 Task: Look for space in Miramar, United States from 12th  July, 2023 to 15th July, 2023 for 3 adults in price range Rs.12000 to Rs.16000. Place can be entire place with 2 bedrooms having 3 beds and 1 bathroom. Property type can be house, flat, guest house. Booking option can be shelf check-in. Required host language is English.
Action: Mouse moved to (441, 98)
Screenshot: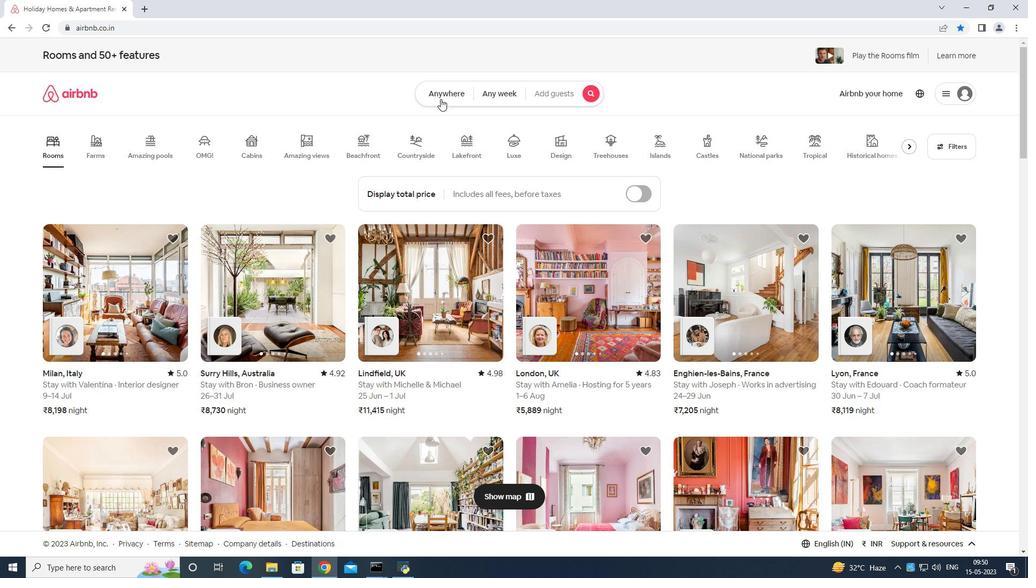 
Action: Mouse pressed left at (441, 98)
Screenshot: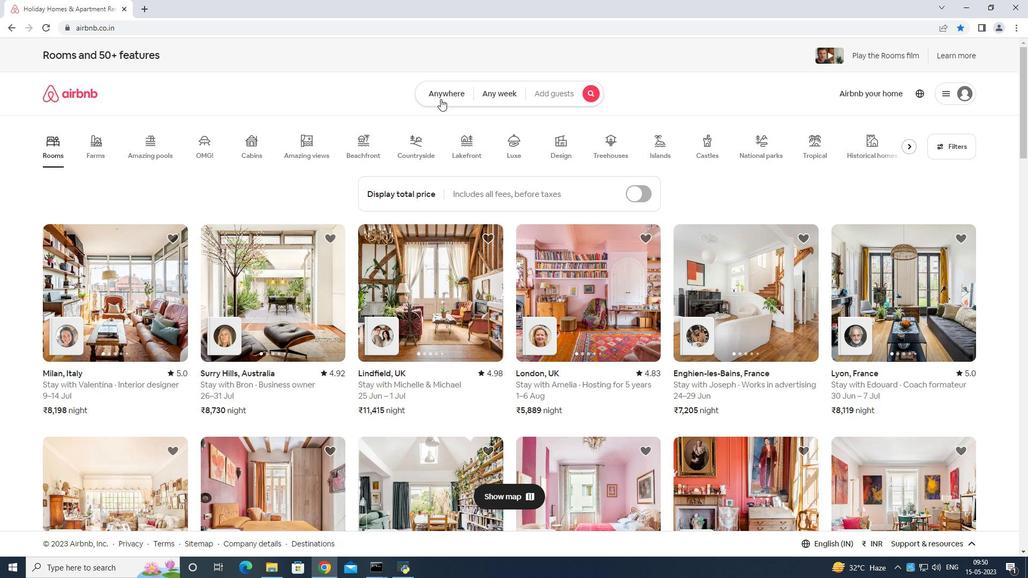 
Action: Mouse moved to (400, 131)
Screenshot: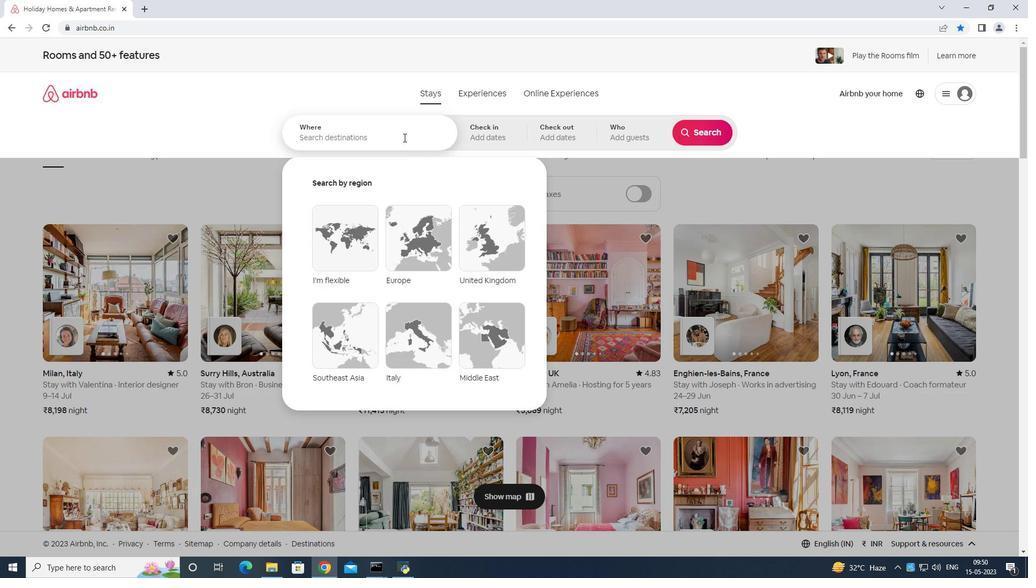 
Action: Mouse pressed left at (400, 131)
Screenshot: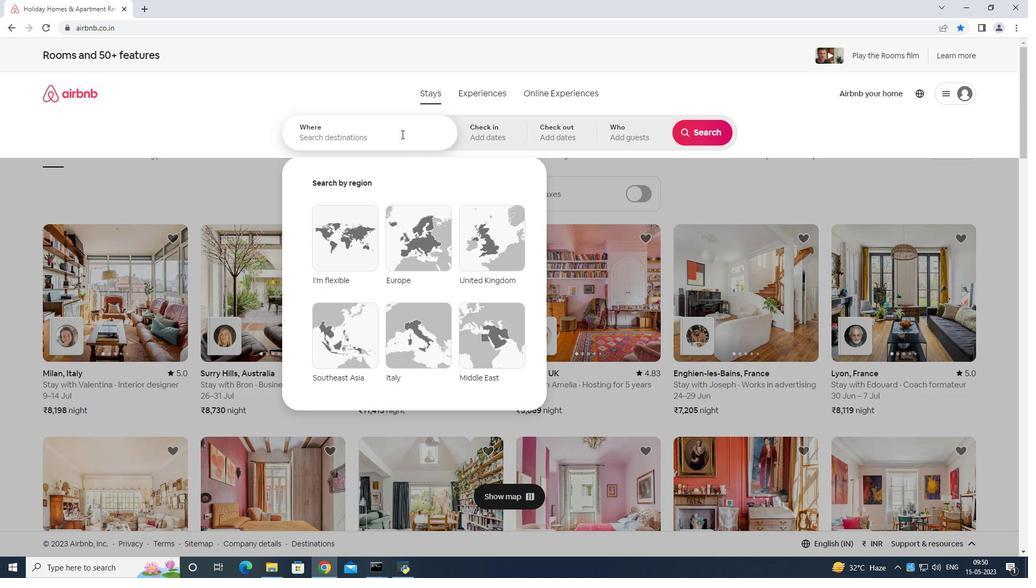 
Action: Mouse moved to (411, 151)
Screenshot: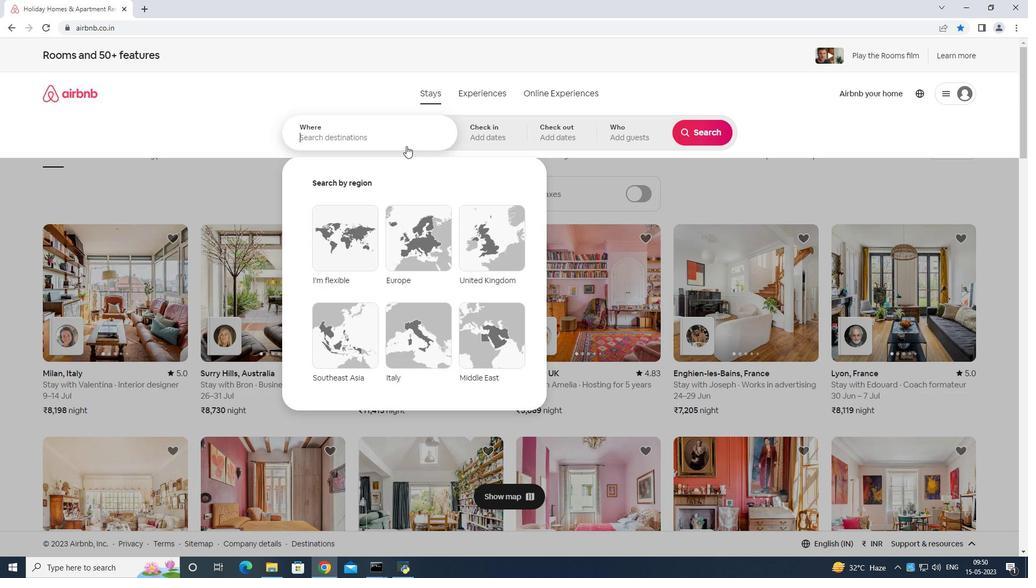 
Action: Key pressed <Key.shift>Miramar<Key.space>united<Key.space>states<Key.enter>
Screenshot: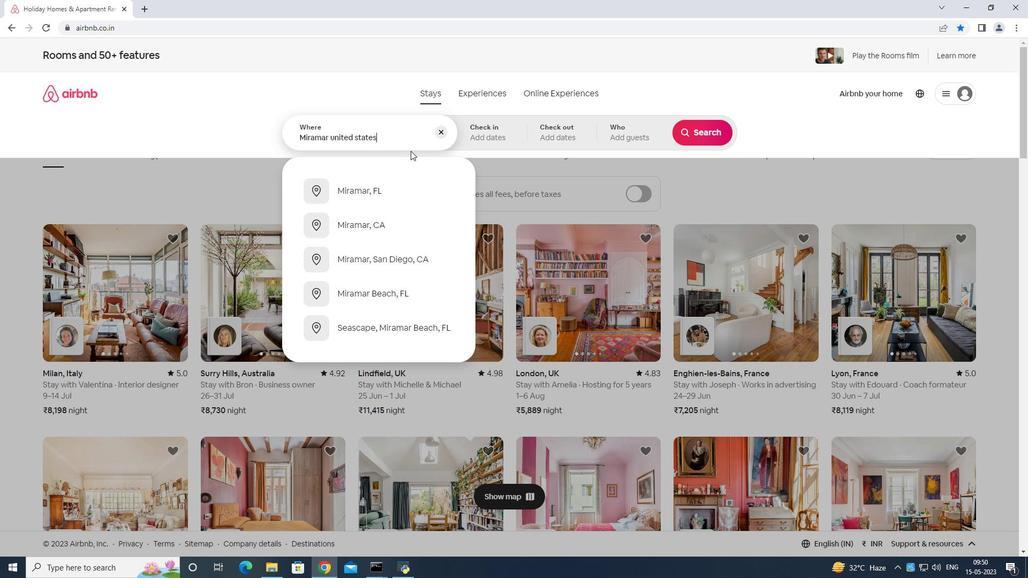 
Action: Mouse moved to (691, 219)
Screenshot: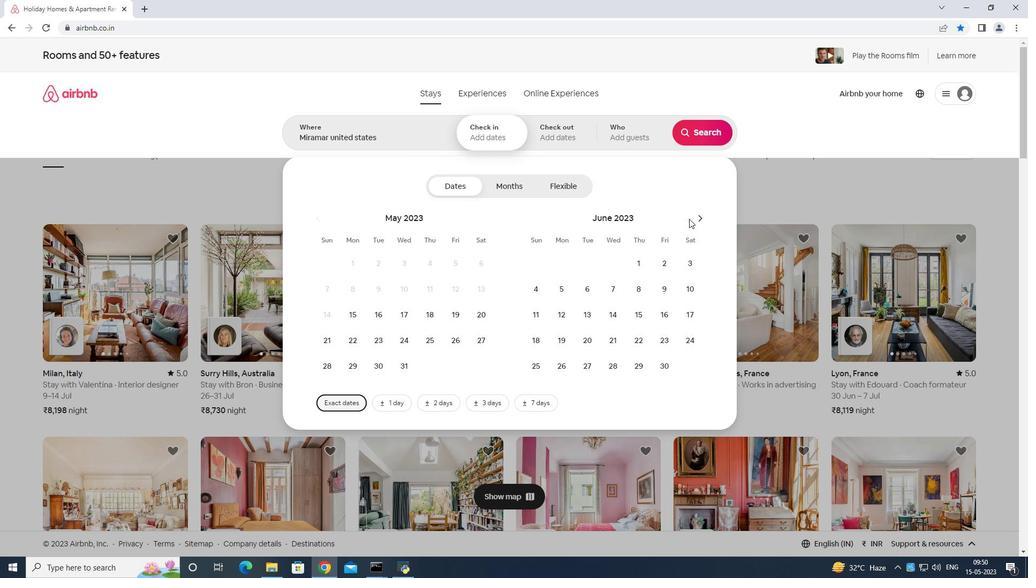 
Action: Mouse pressed left at (691, 219)
Screenshot: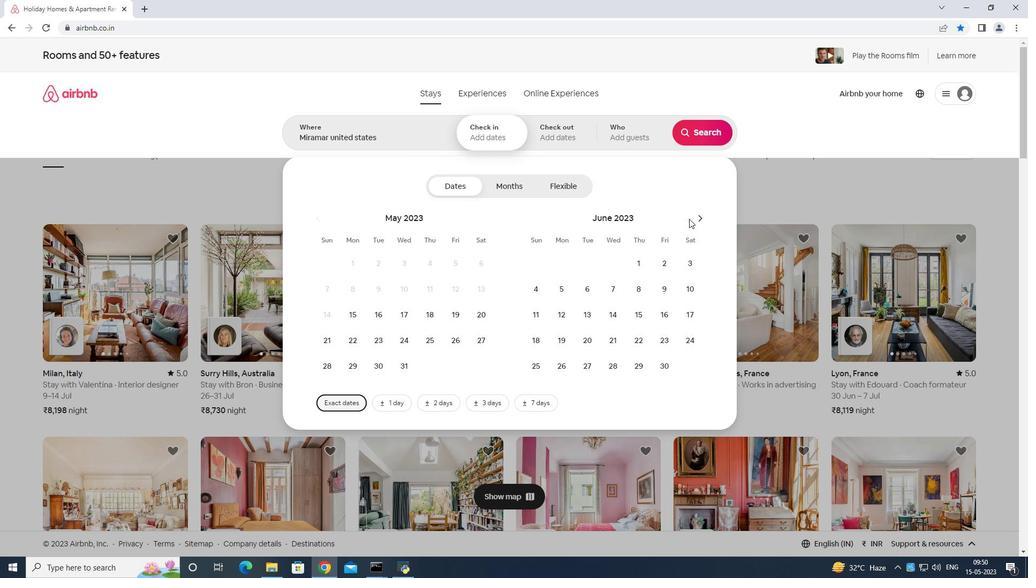 
Action: Mouse moved to (698, 220)
Screenshot: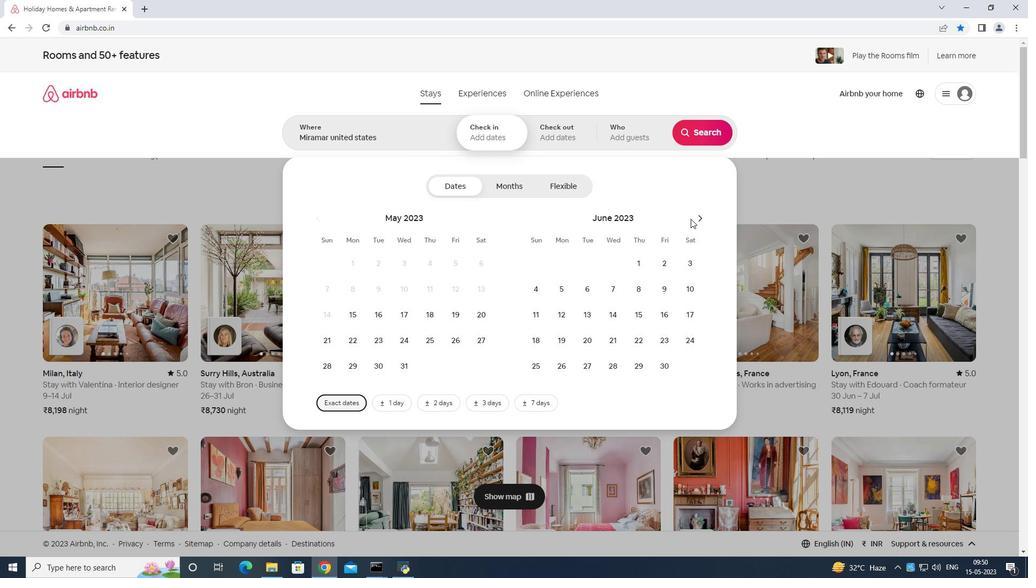
Action: Mouse pressed left at (698, 220)
Screenshot: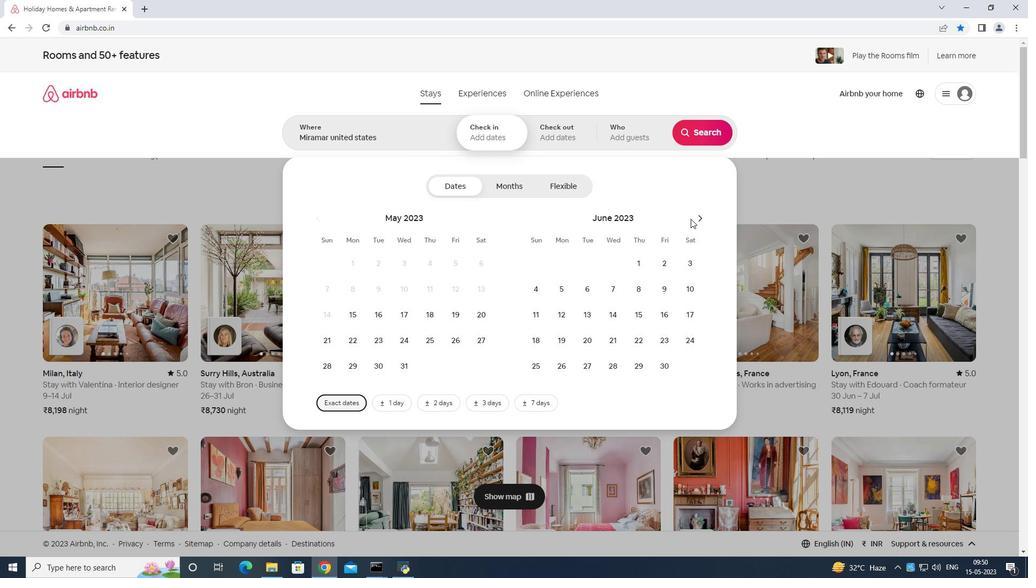 
Action: Mouse moved to (615, 314)
Screenshot: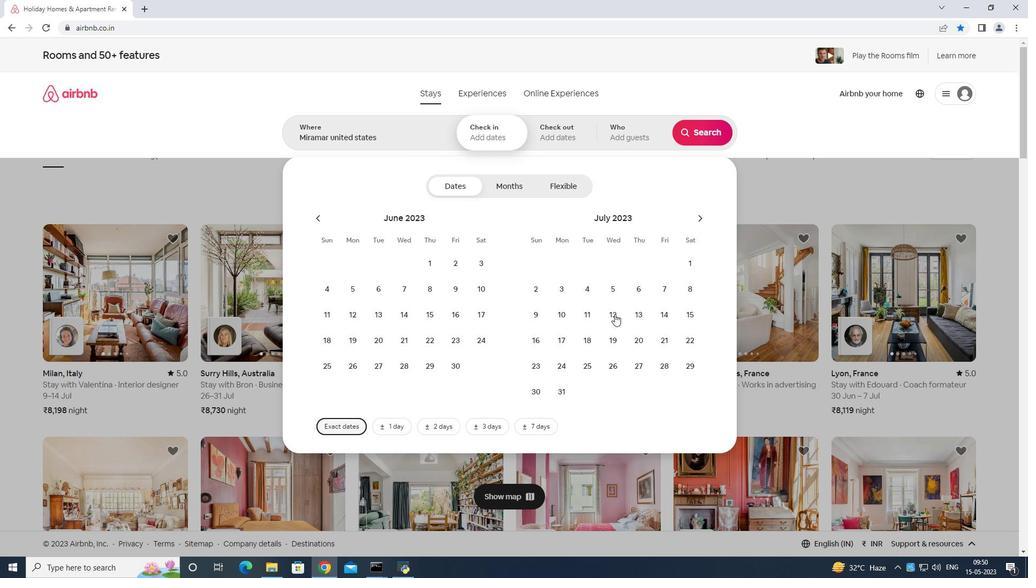 
Action: Mouse pressed left at (615, 314)
Screenshot: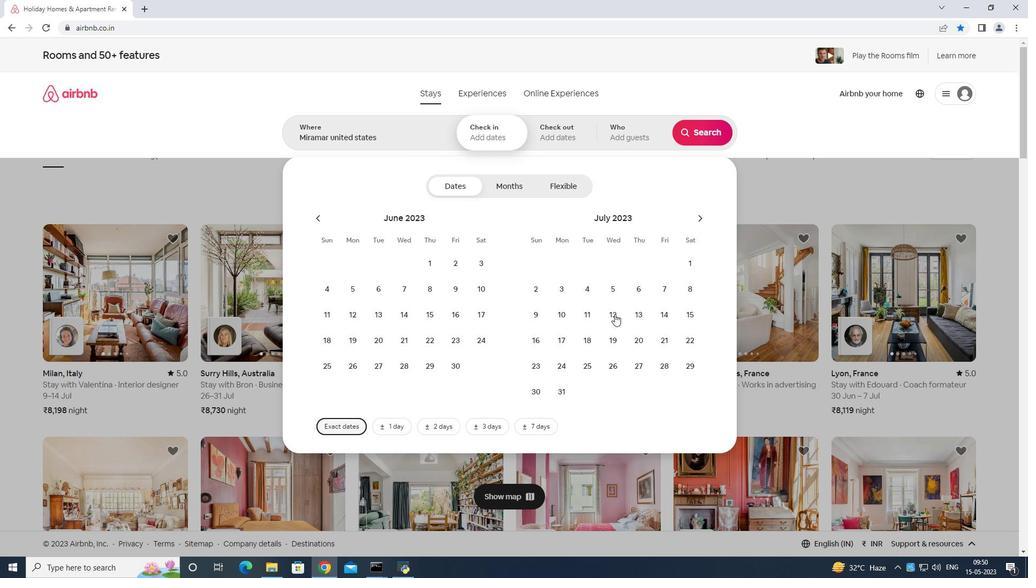 
Action: Mouse moved to (533, 336)
Screenshot: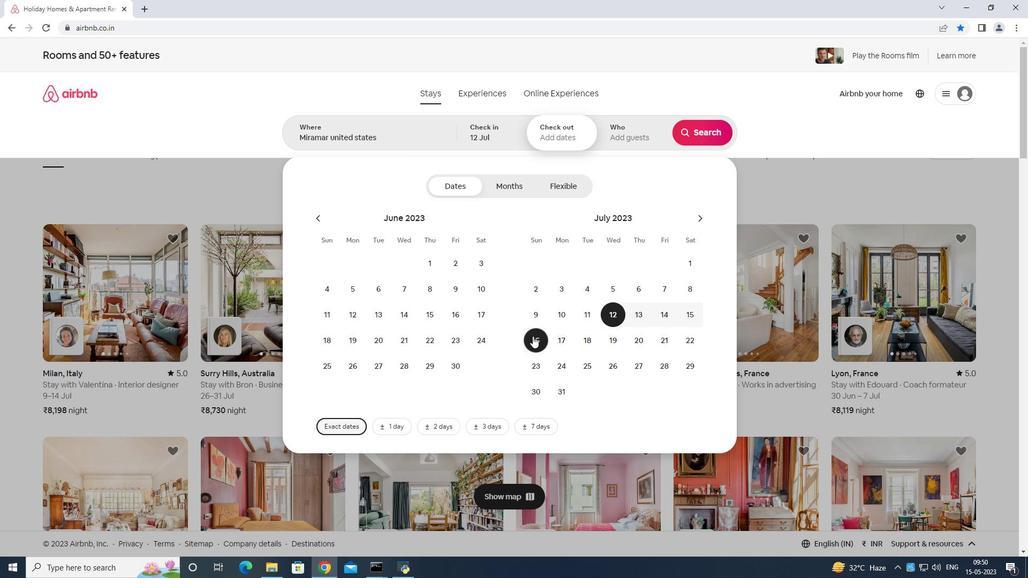 
Action: Mouse pressed left at (533, 336)
Screenshot: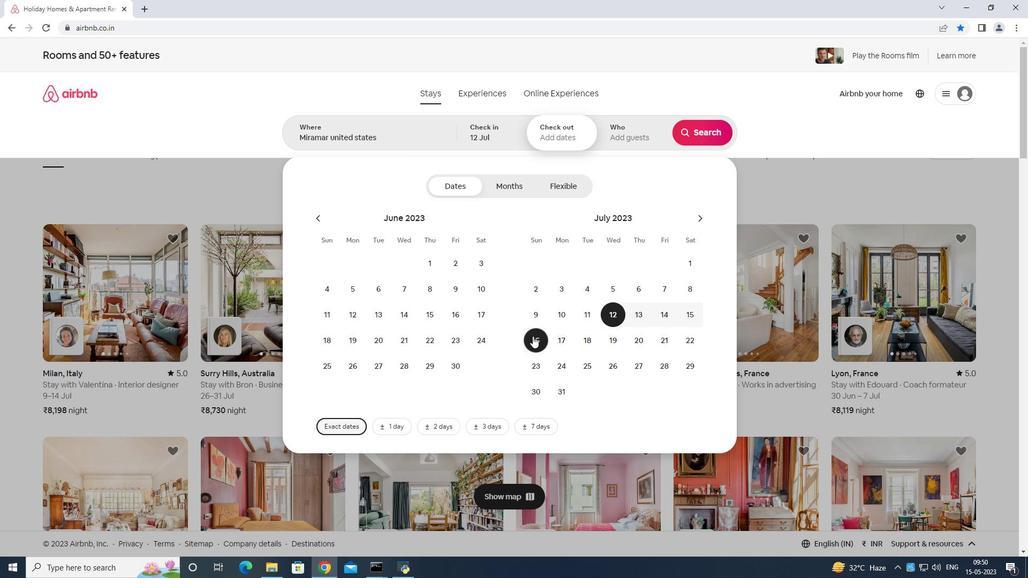 
Action: Mouse moved to (632, 137)
Screenshot: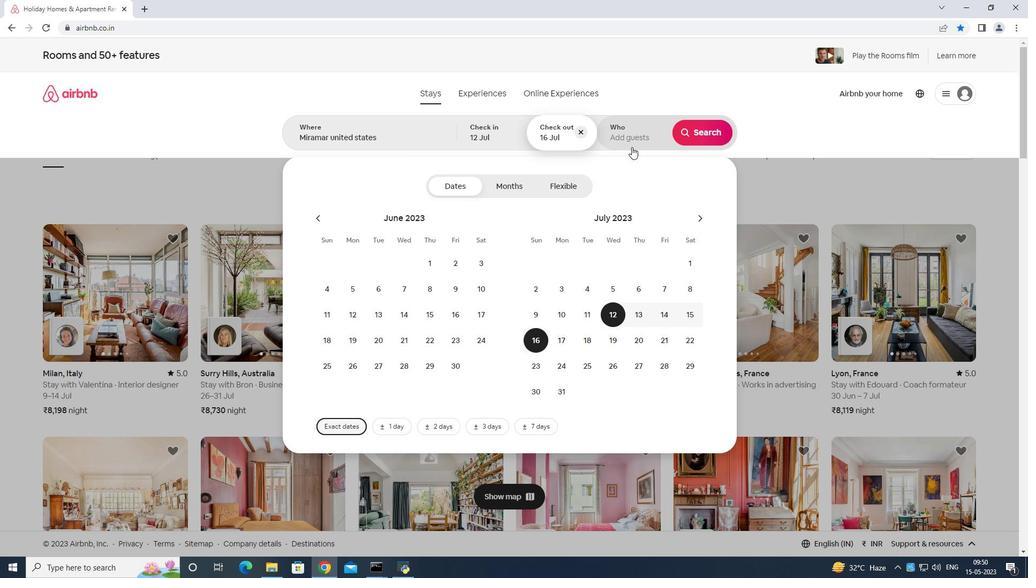 
Action: Mouse pressed left at (632, 137)
Screenshot: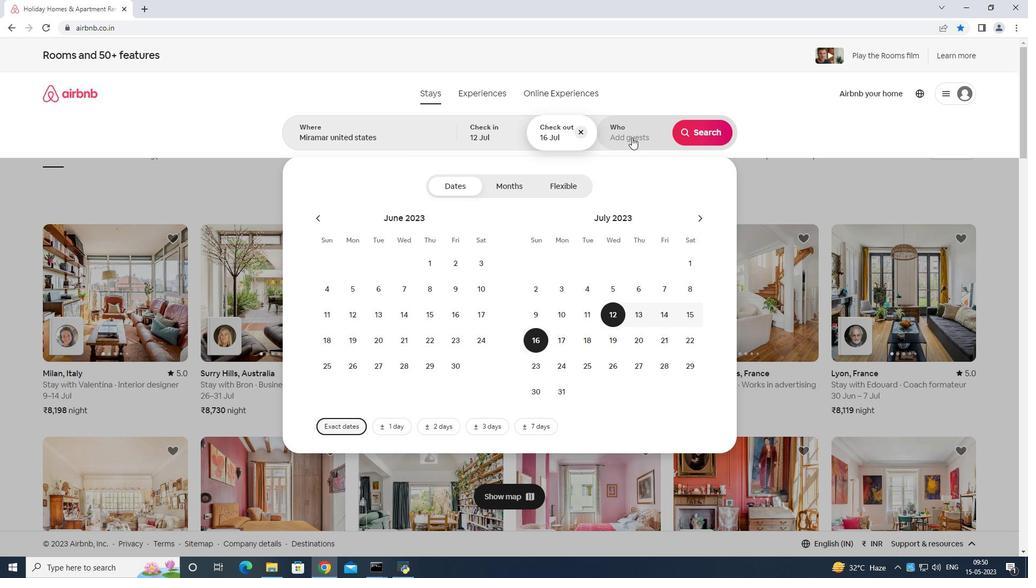 
Action: Mouse moved to (711, 196)
Screenshot: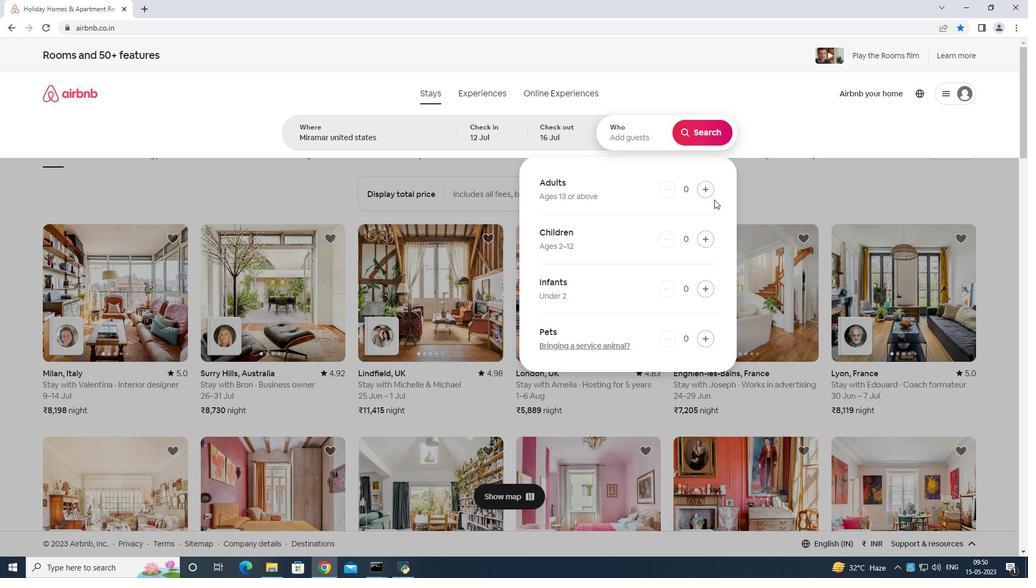 
Action: Mouse pressed left at (711, 196)
Screenshot: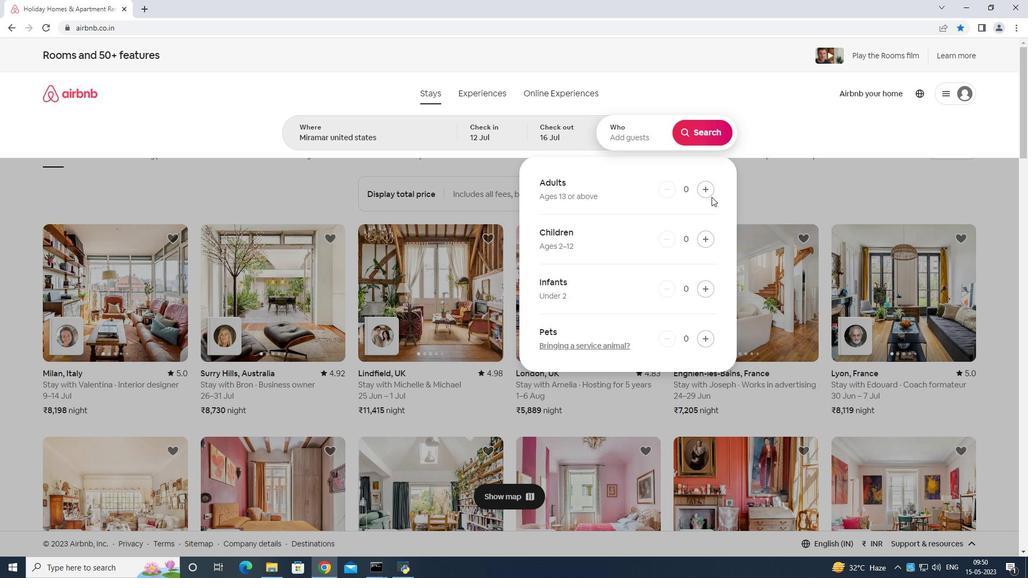 
Action: Mouse pressed left at (711, 196)
Screenshot: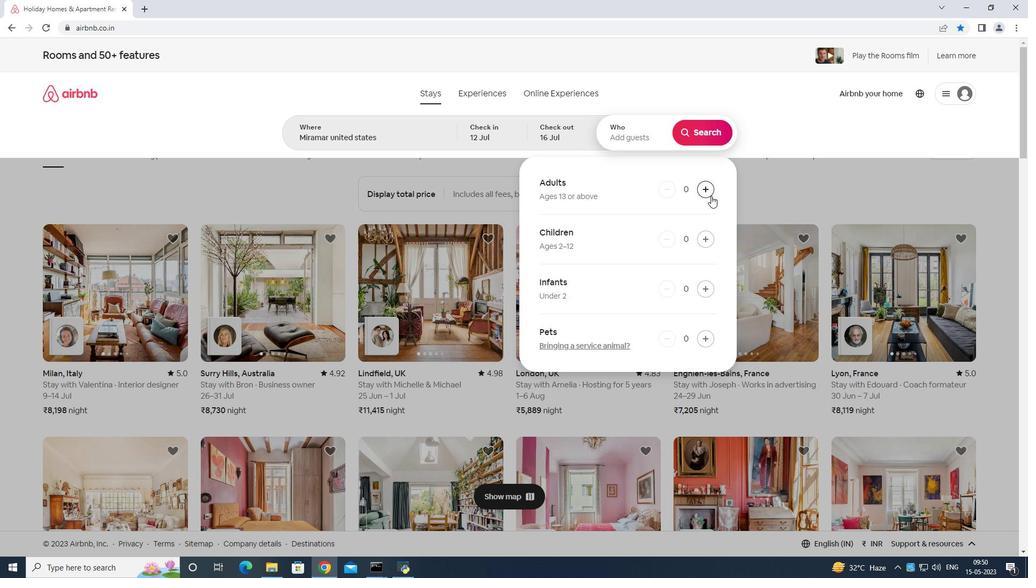
Action: Mouse pressed left at (711, 196)
Screenshot: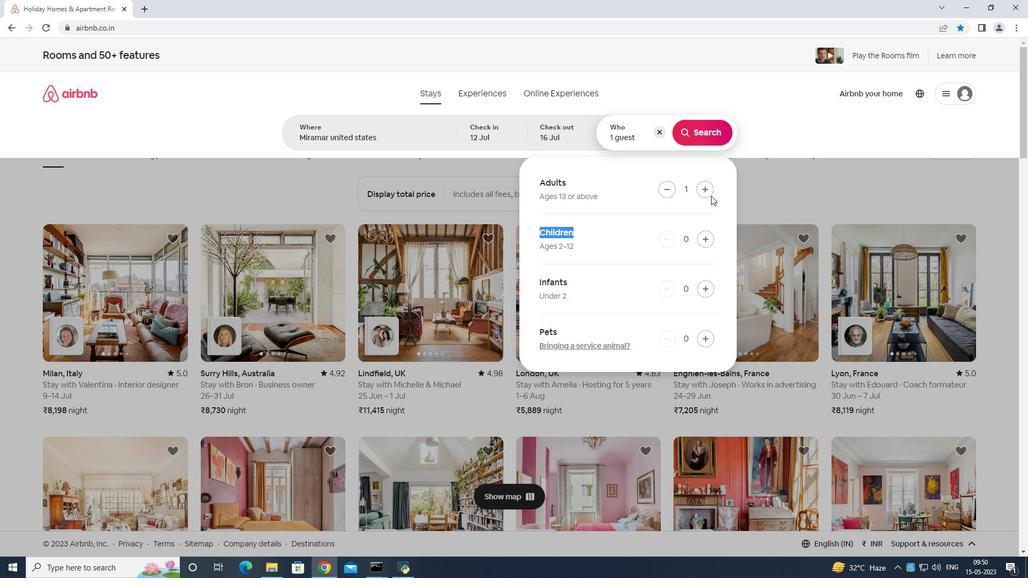 
Action: Mouse moved to (711, 195)
Screenshot: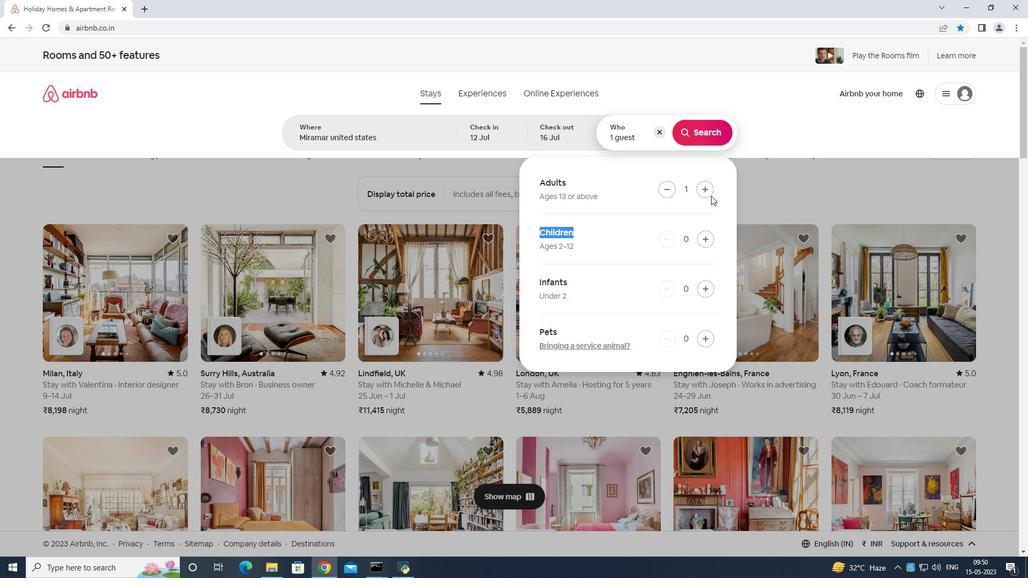 
Action: Mouse pressed left at (711, 195)
Screenshot: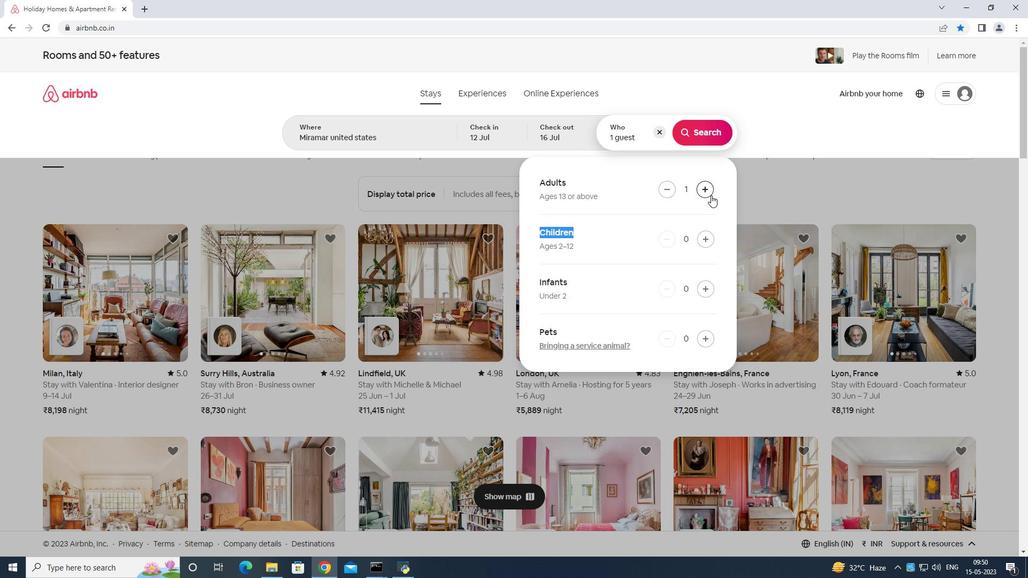 
Action: Mouse moved to (710, 191)
Screenshot: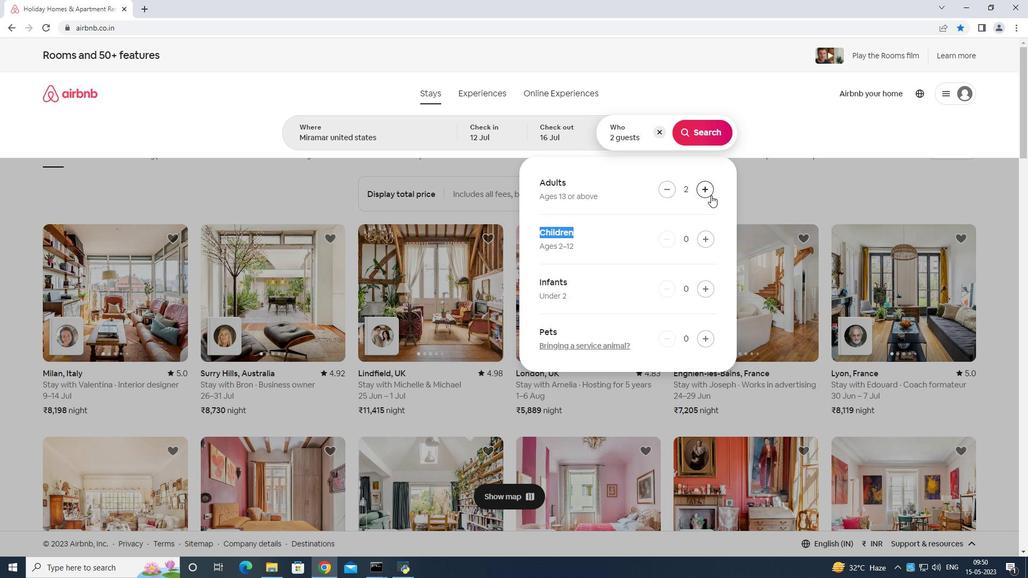 
Action: Mouse pressed left at (710, 191)
Screenshot: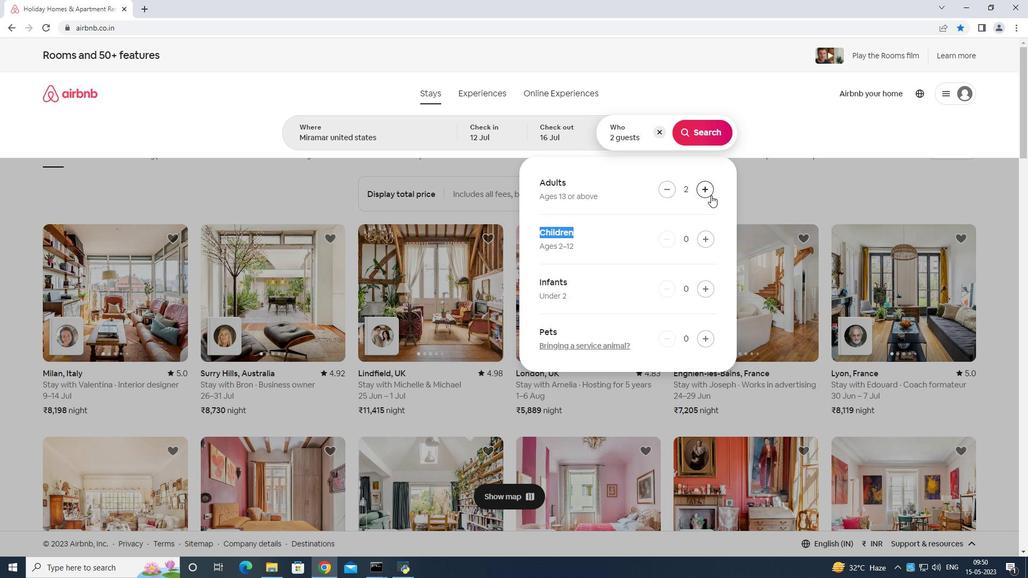 
Action: Mouse moved to (706, 124)
Screenshot: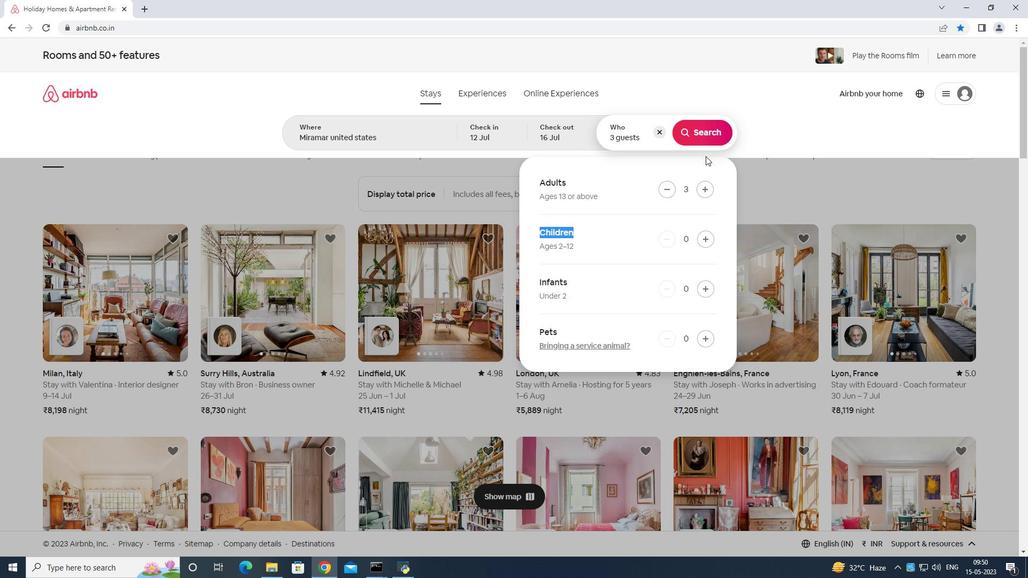 
Action: Mouse pressed left at (706, 124)
Screenshot: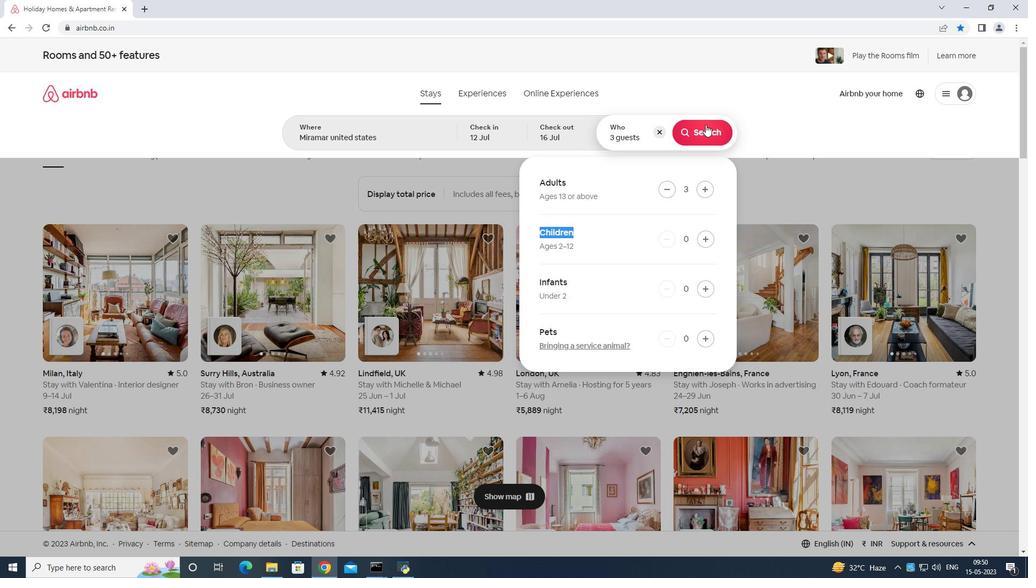 
Action: Mouse moved to (985, 97)
Screenshot: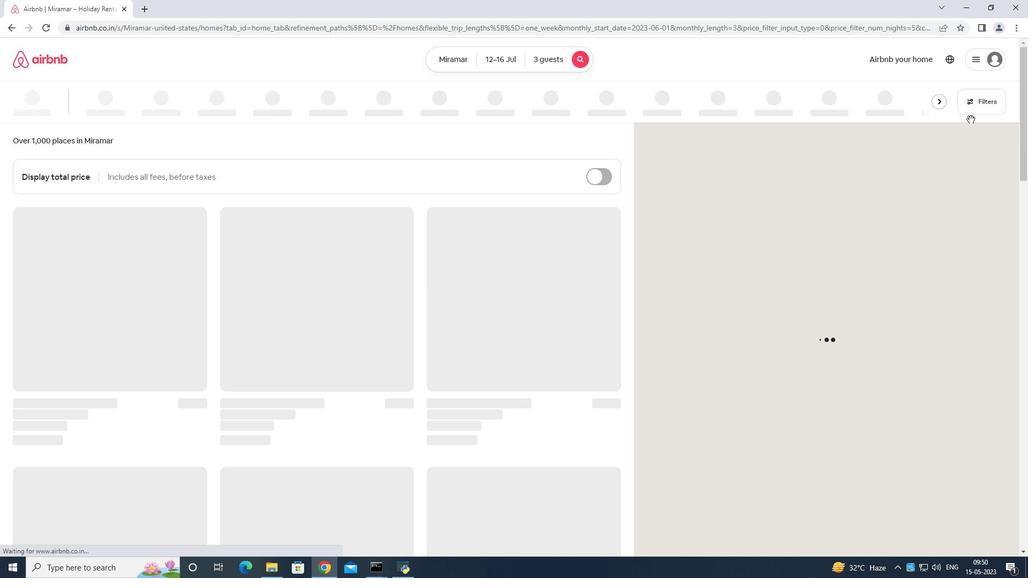 
Action: Mouse pressed left at (985, 97)
Screenshot: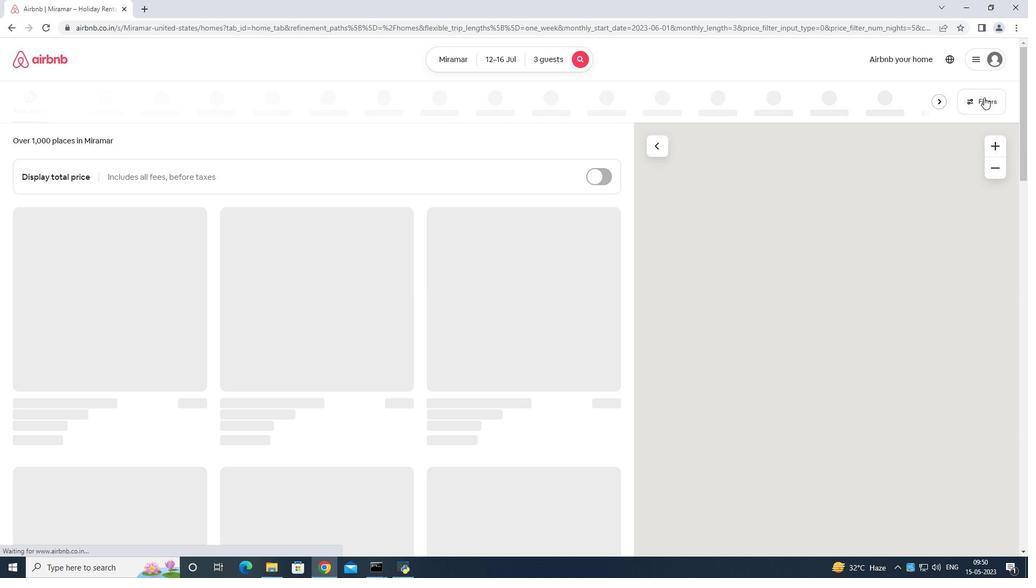 
Action: Mouse moved to (430, 356)
Screenshot: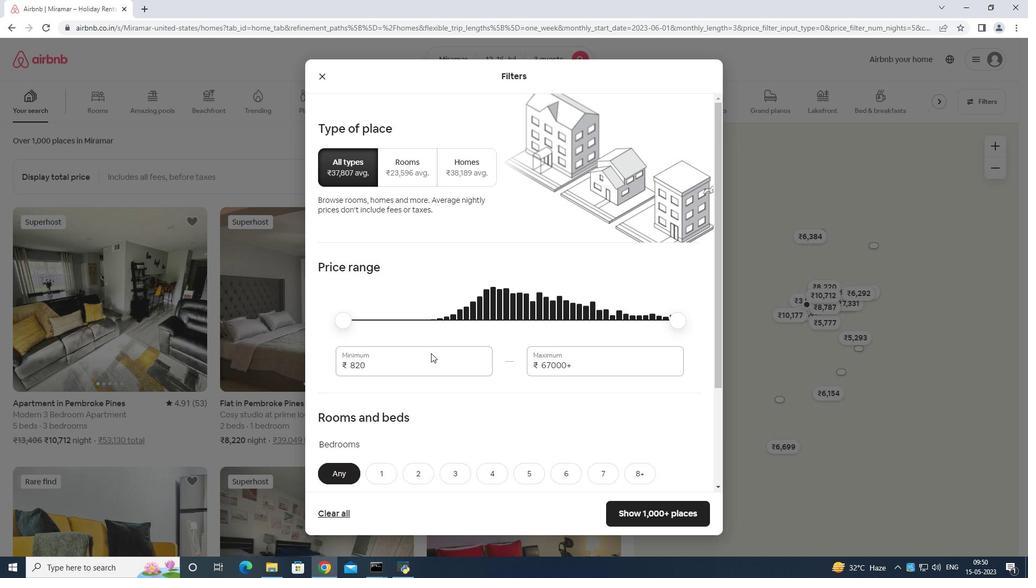 
Action: Mouse pressed left at (430, 356)
Screenshot: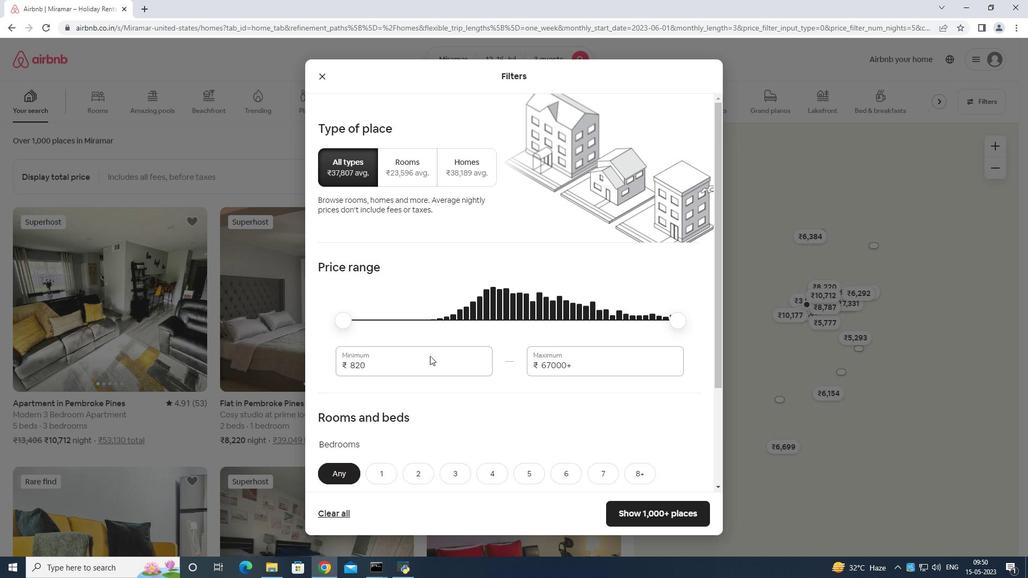 
Action: Mouse moved to (430, 356)
Screenshot: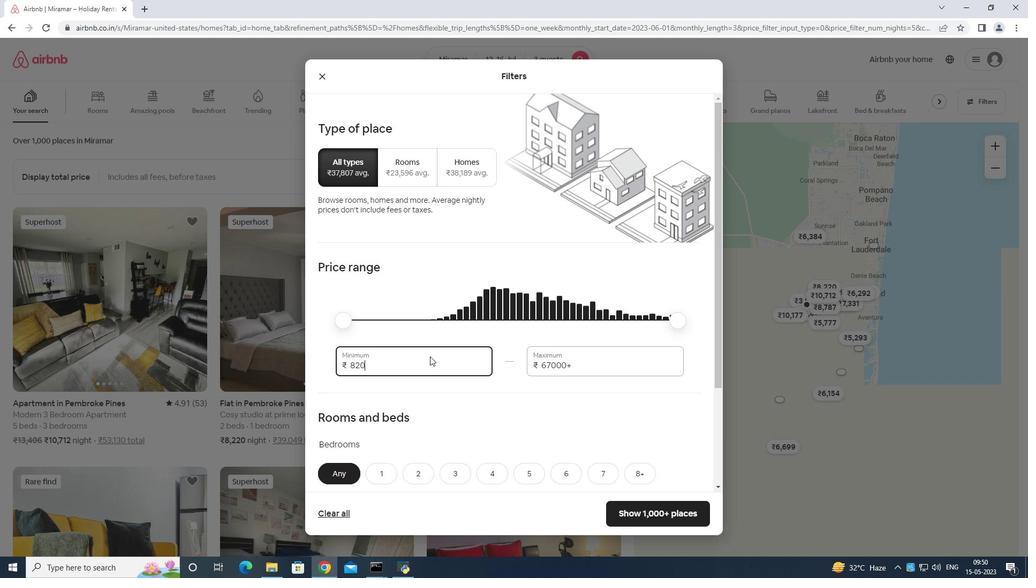 
Action: Key pressed <Key.backspace>
Screenshot: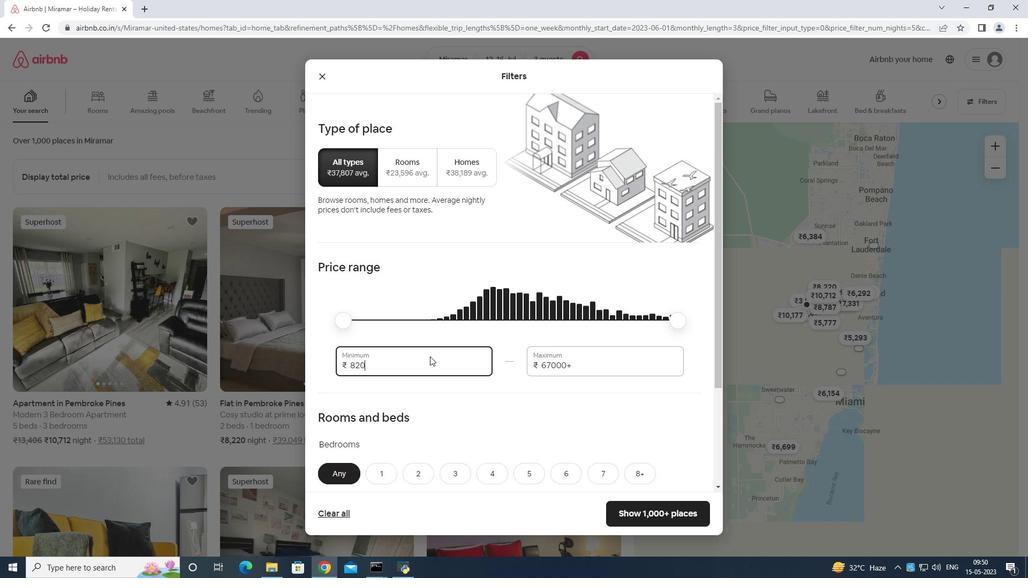 
Action: Mouse moved to (434, 348)
Screenshot: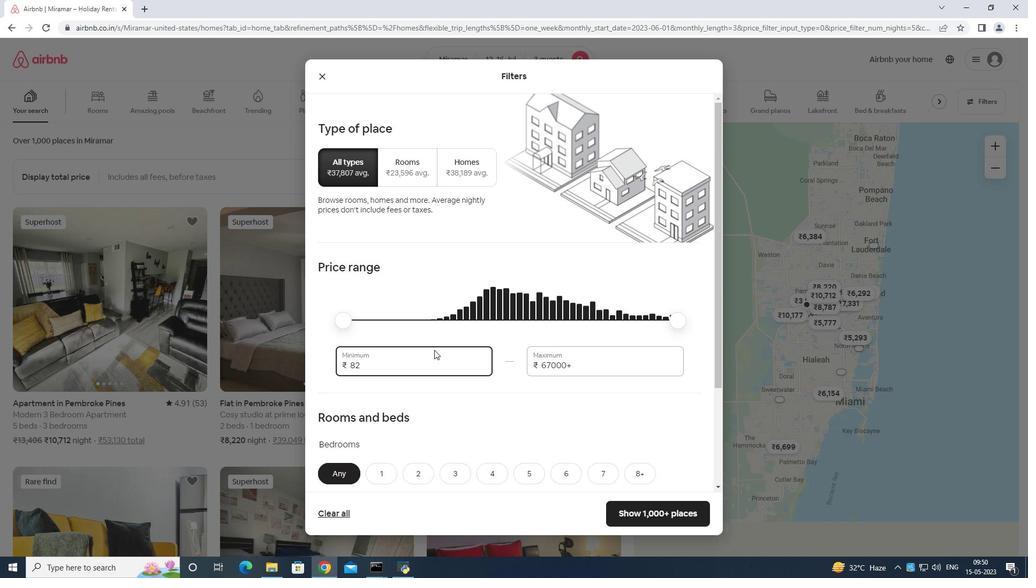 
Action: Key pressed <Key.backspace>
Screenshot: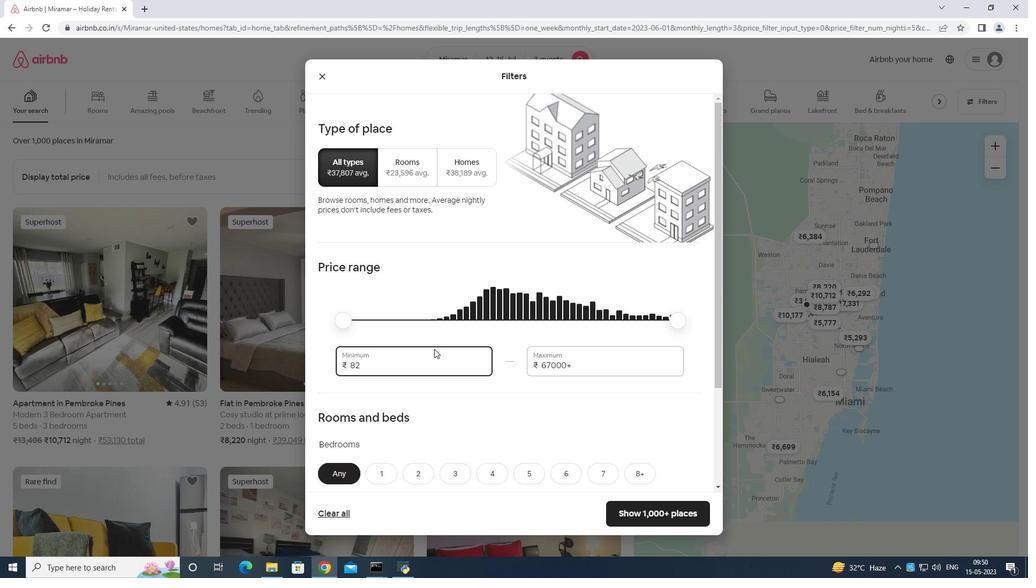 
Action: Mouse moved to (435, 348)
Screenshot: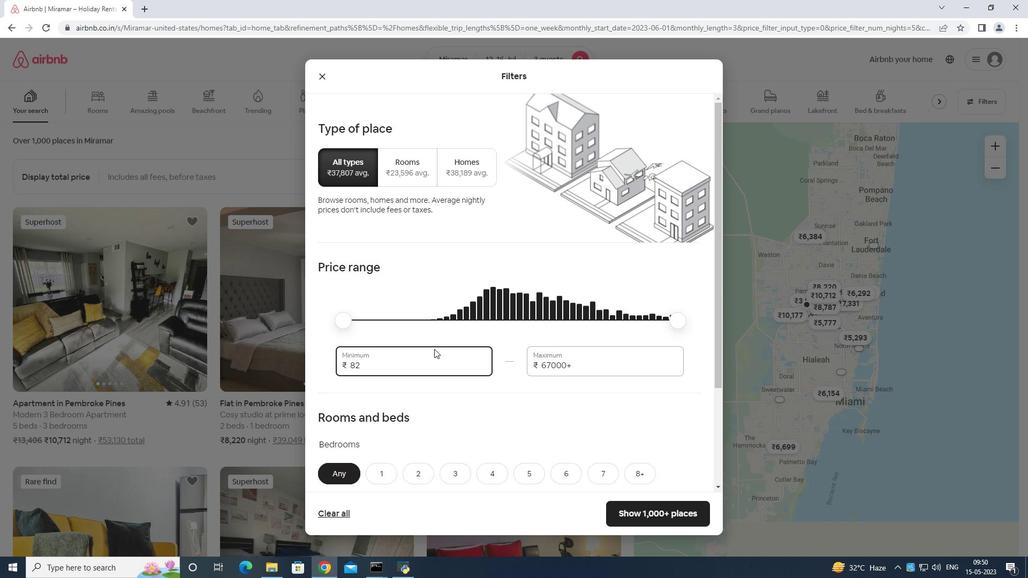 
Action: Key pressed <Key.backspace>
Screenshot: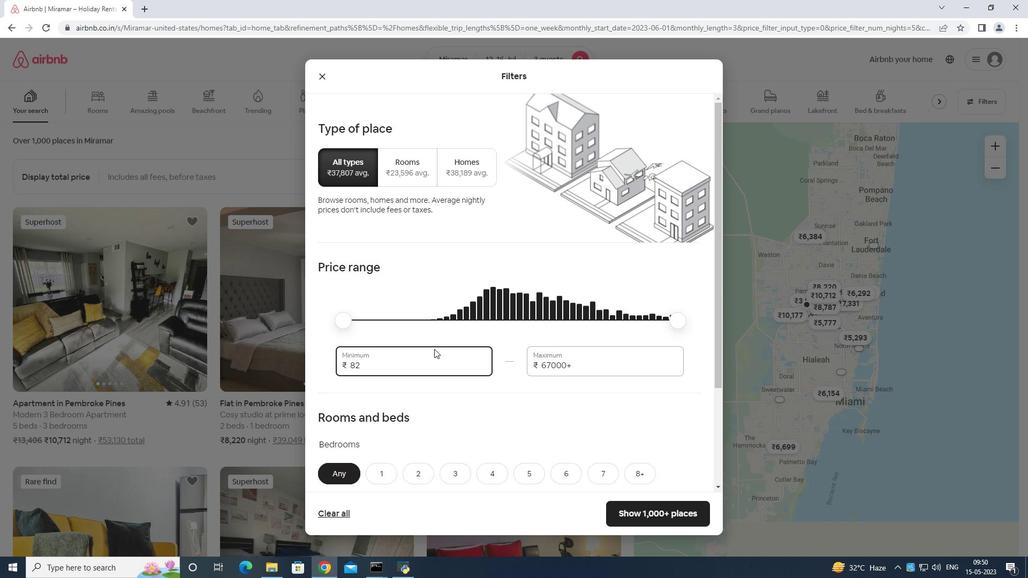 
Action: Mouse moved to (435, 348)
Screenshot: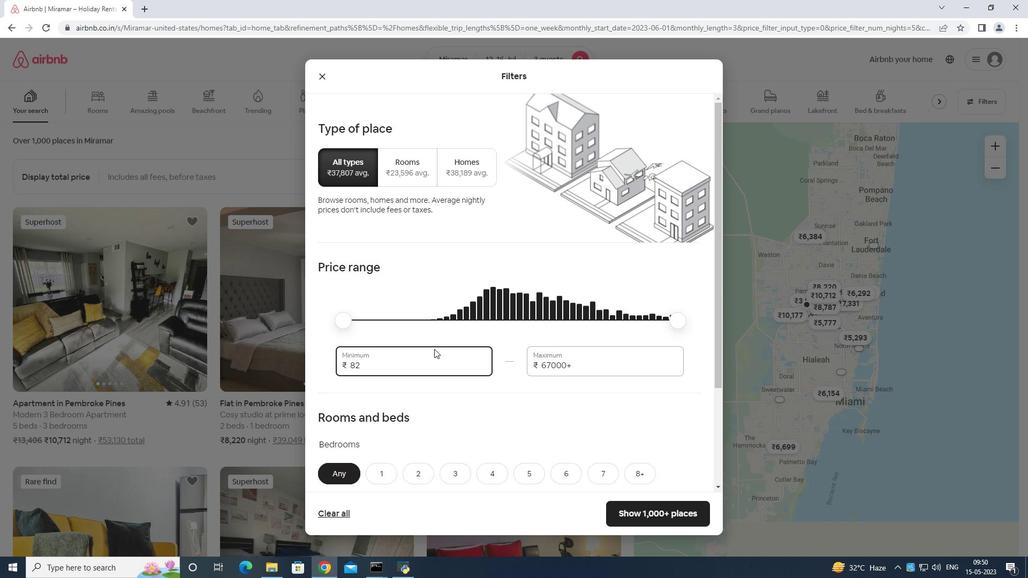 
Action: Key pressed <Key.backspace>
Screenshot: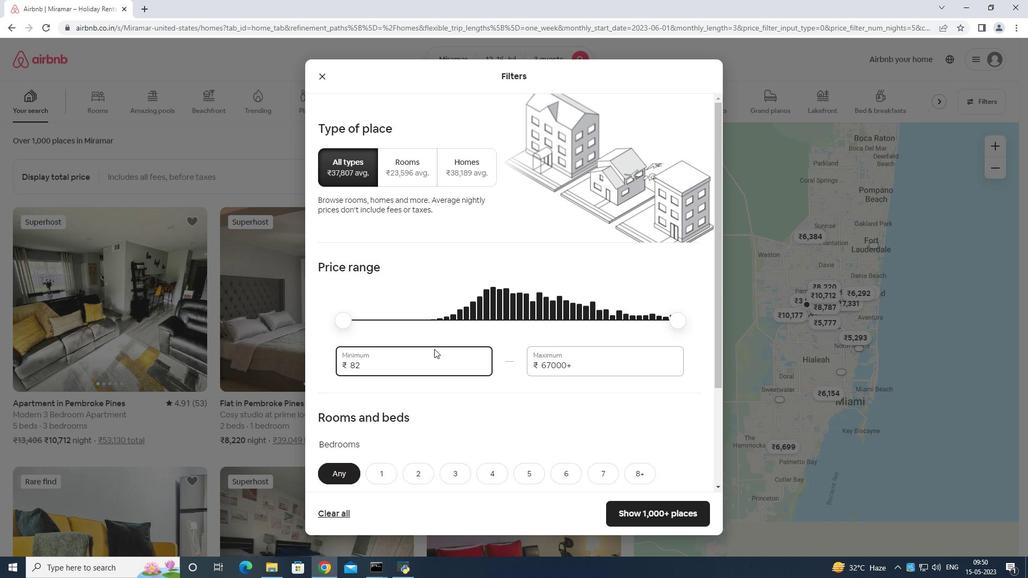 
Action: Mouse moved to (435, 347)
Screenshot: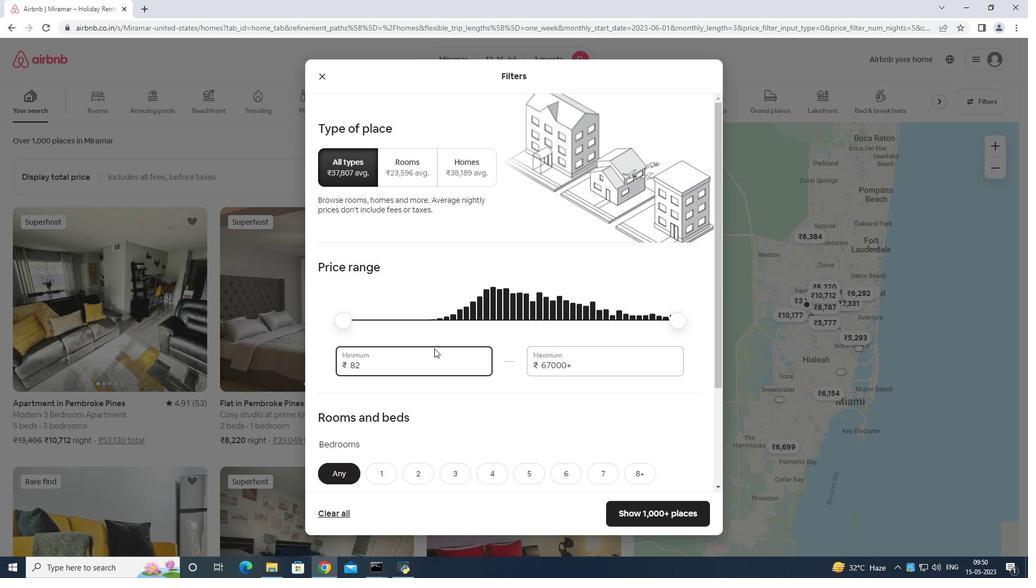 
Action: Key pressed <Key.backspace>
Screenshot: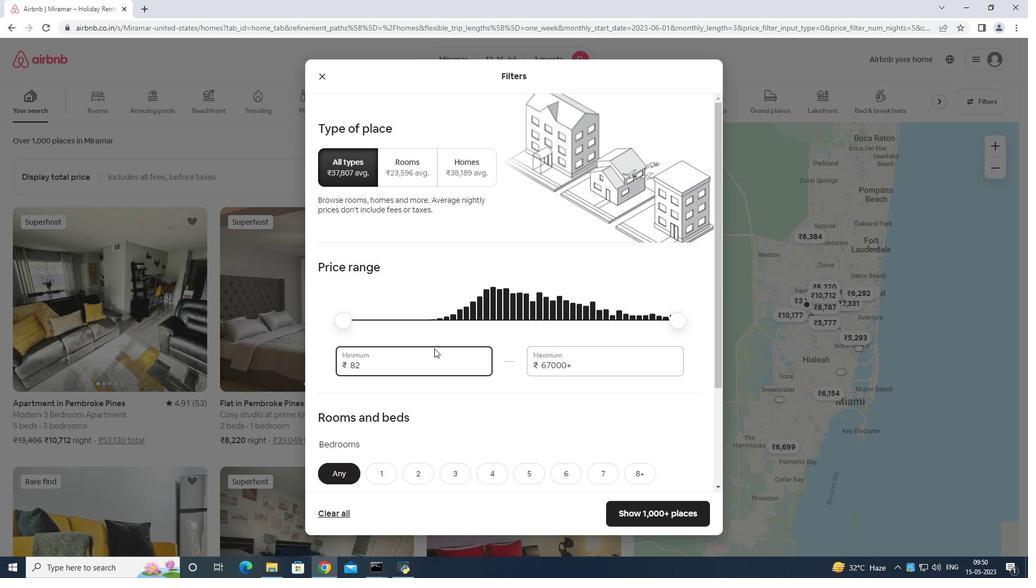 
Action: Mouse moved to (436, 345)
Screenshot: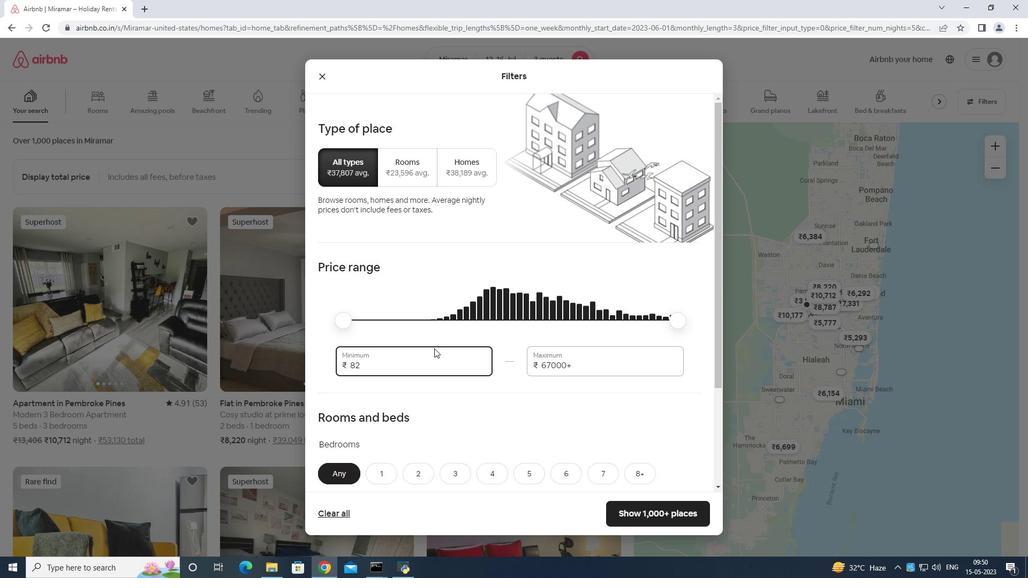 
Action: Key pressed 1
Screenshot: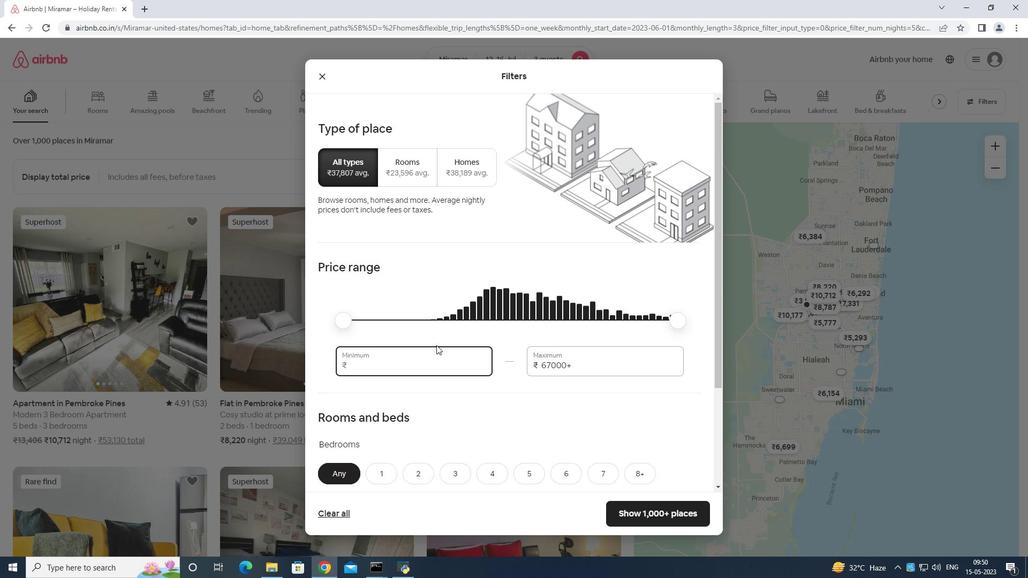 
Action: Mouse moved to (437, 343)
Screenshot: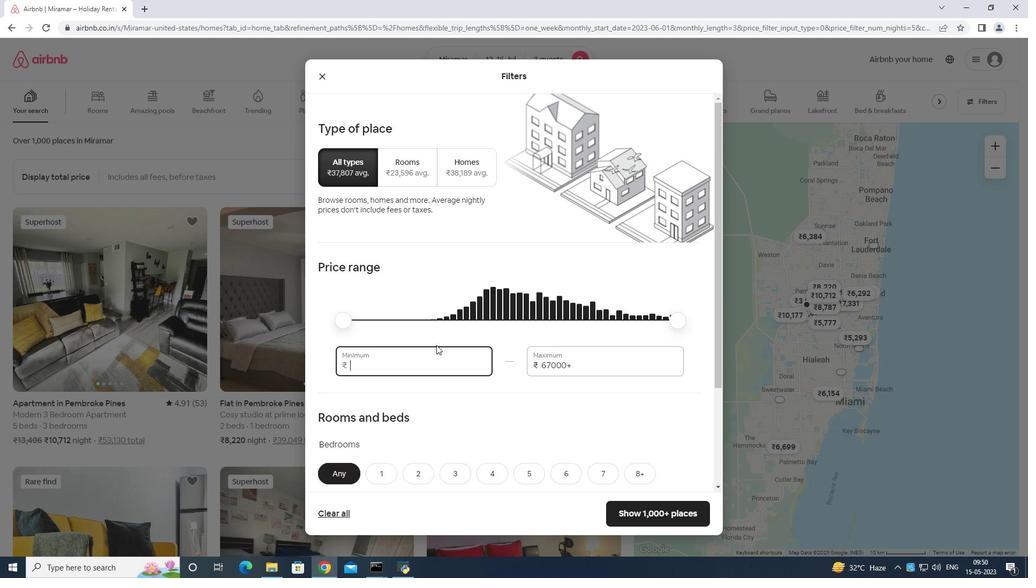 
Action: Key pressed 2
Screenshot: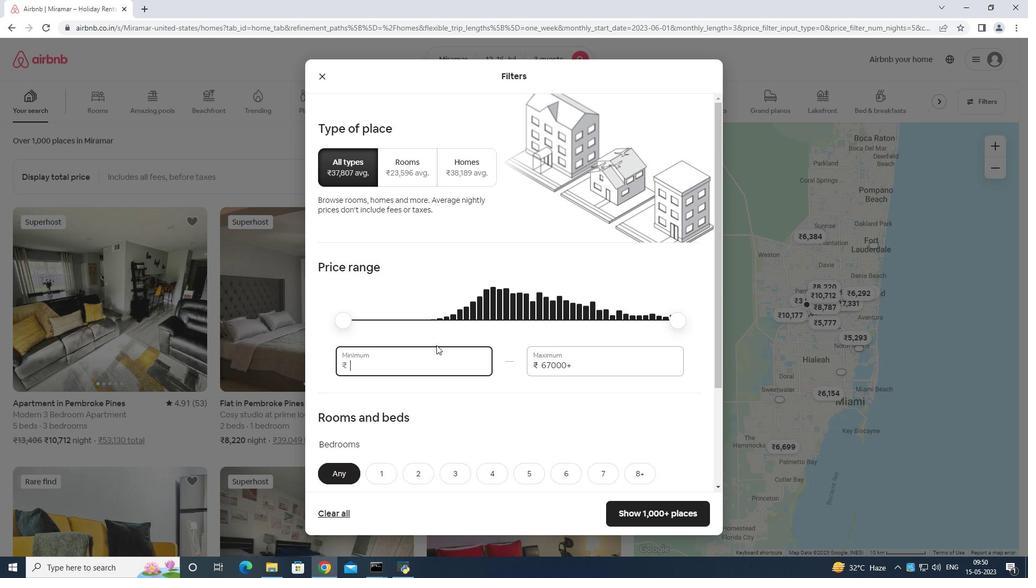
Action: Mouse moved to (438, 342)
Screenshot: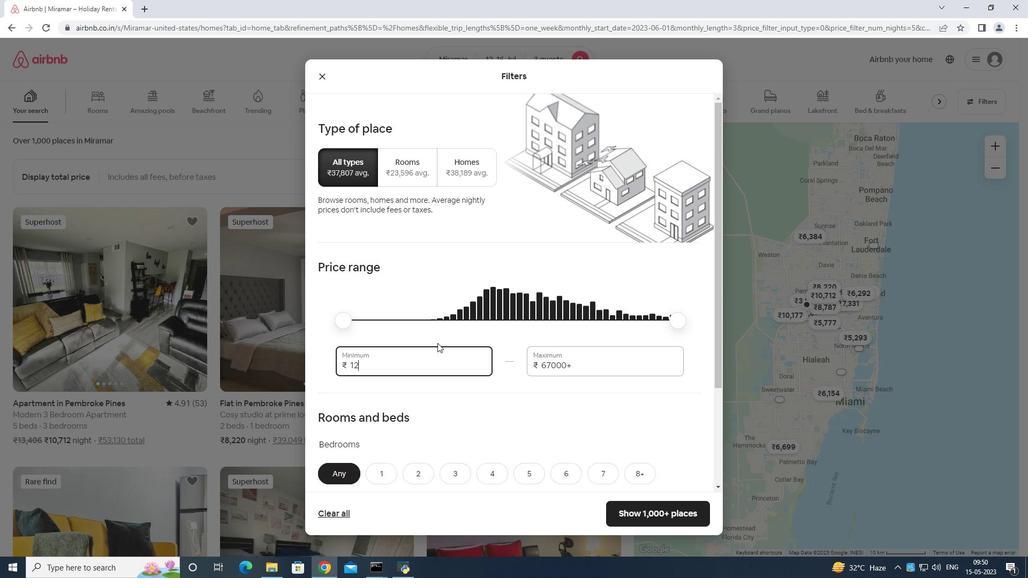 
Action: Key pressed 0
Screenshot: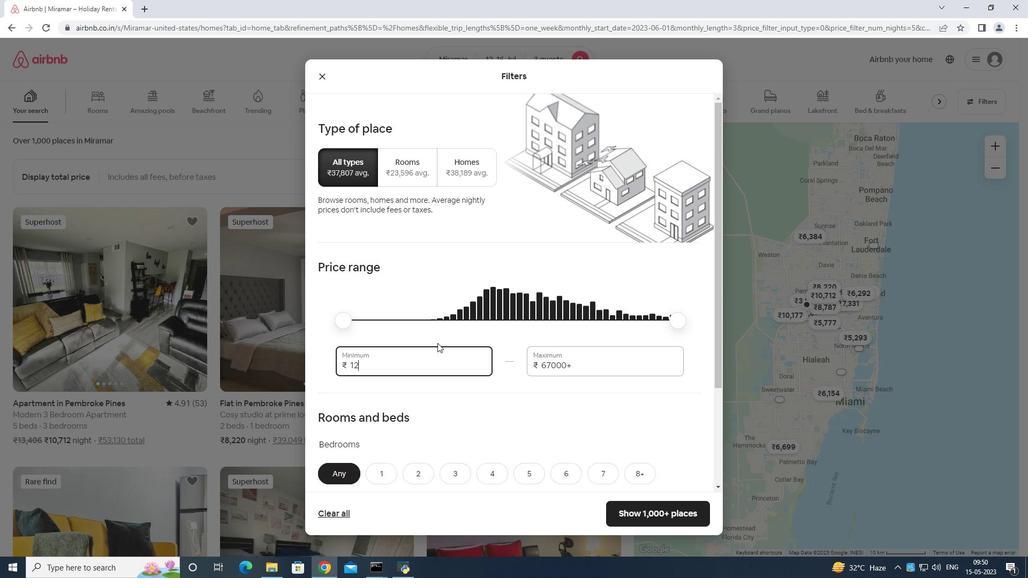 
Action: Mouse moved to (439, 341)
Screenshot: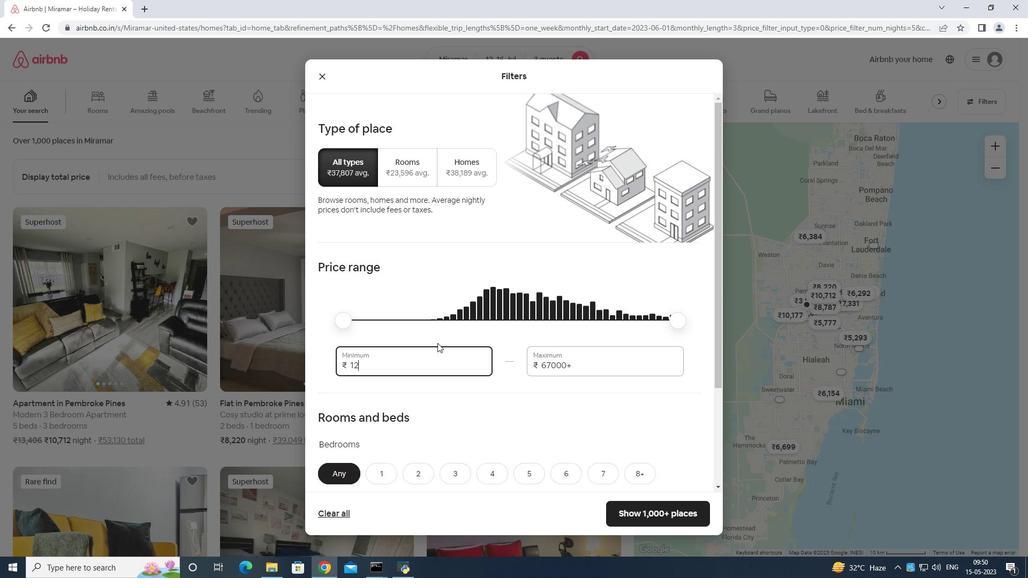 
Action: Key pressed 00
Screenshot: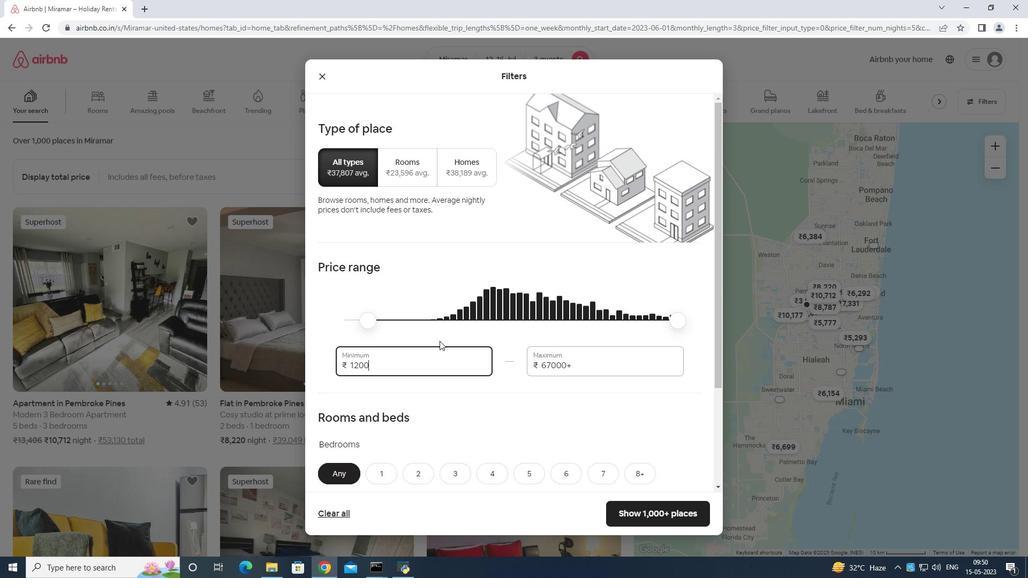 
Action: Mouse moved to (597, 362)
Screenshot: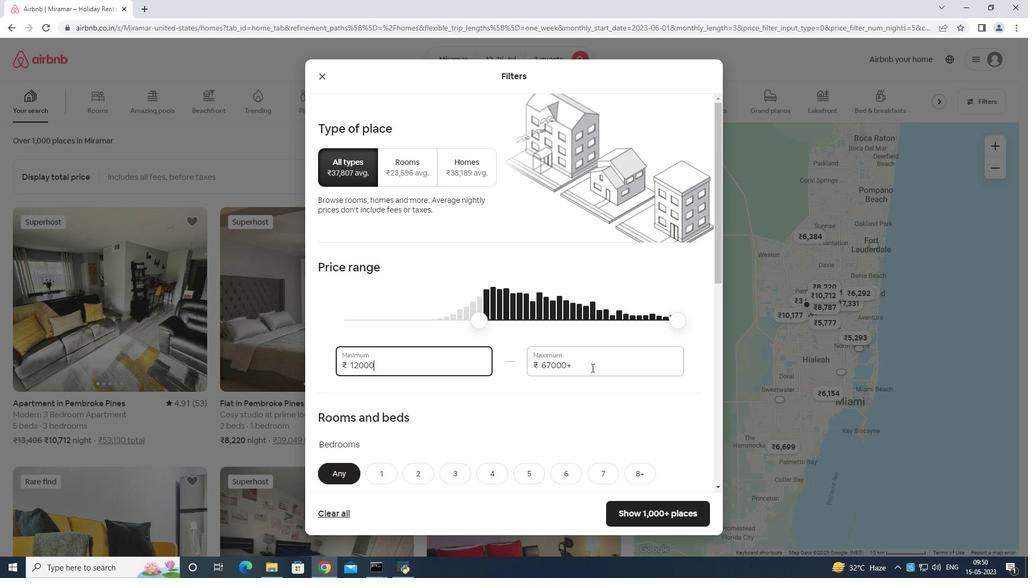 
Action: Mouse pressed left at (597, 362)
Screenshot: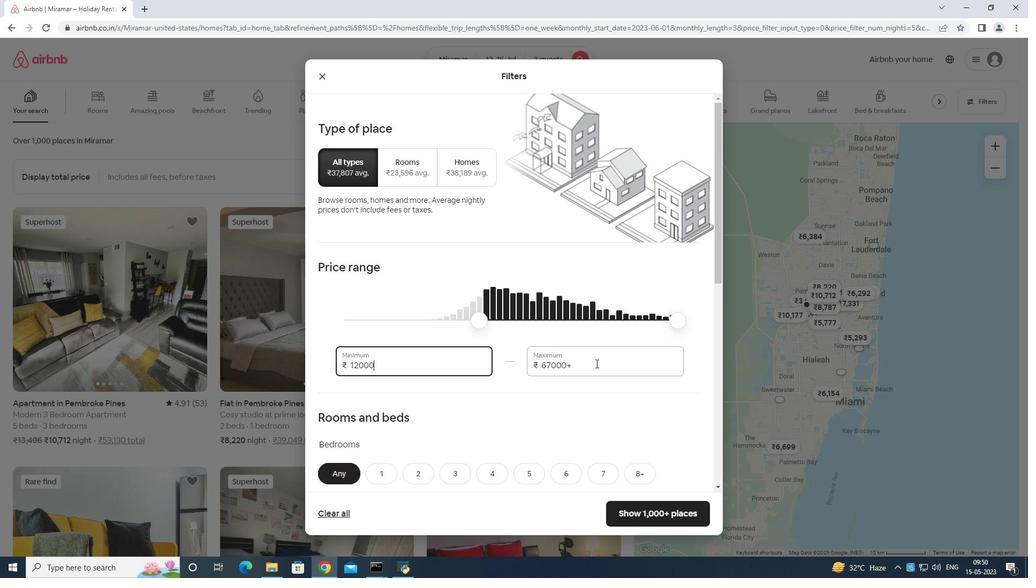 
Action: Mouse moved to (600, 356)
Screenshot: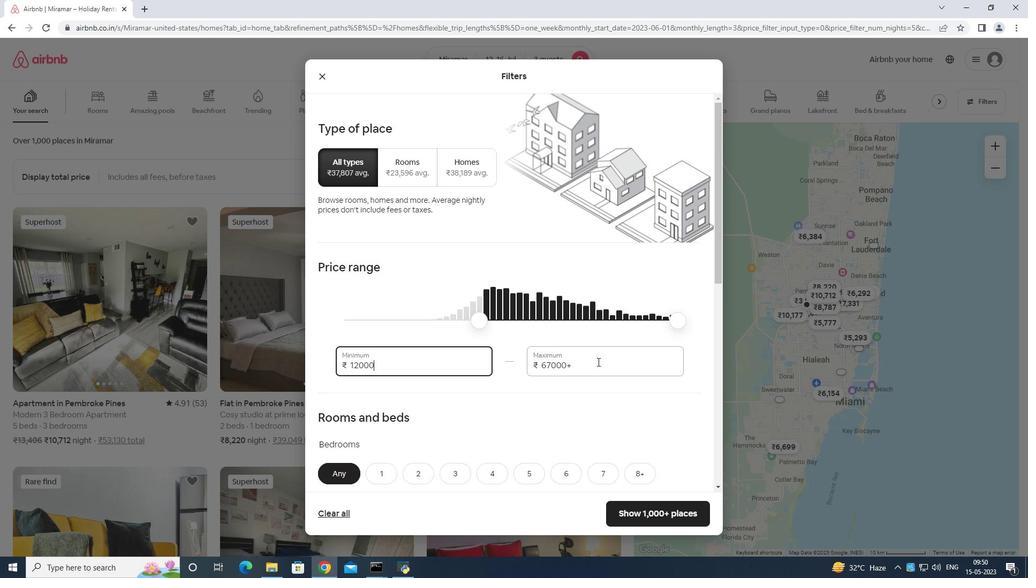 
Action: Key pressed <Key.backspace><Key.backspace><Key.backspace><Key.backspace><Key.backspace><Key.backspace><Key.backspace><Key.backspace><Key.backspace><Key.backspace><Key.backspace><Key.backspace><Key.backspace><Key.backspace><Key.backspace><Key.backspace><Key.backspace><Key.backspace><Key.backspace><Key.backspace><Key.backspace><Key.backspace><Key.backspace>16000
Screenshot: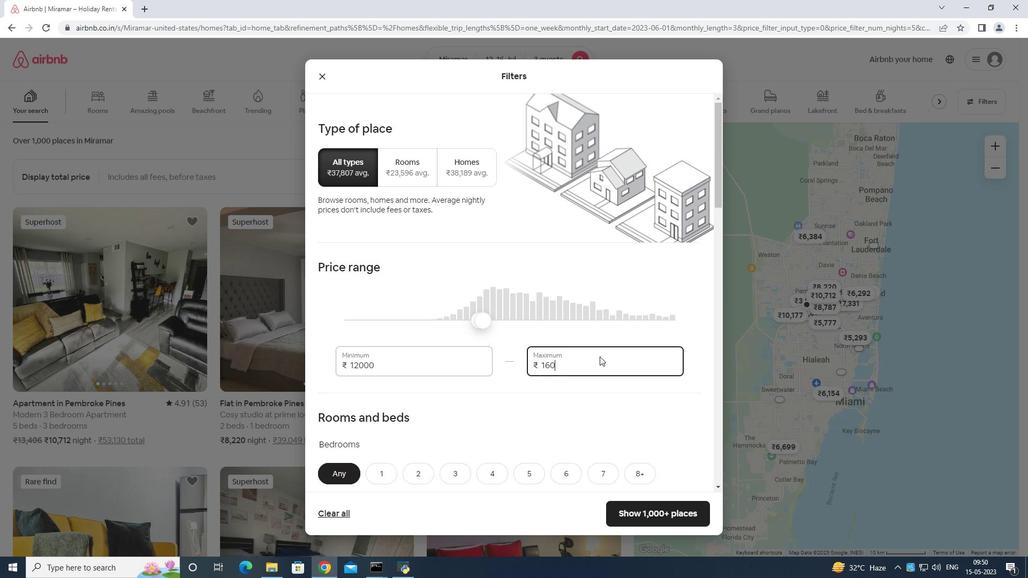 
Action: Mouse moved to (601, 355)
Screenshot: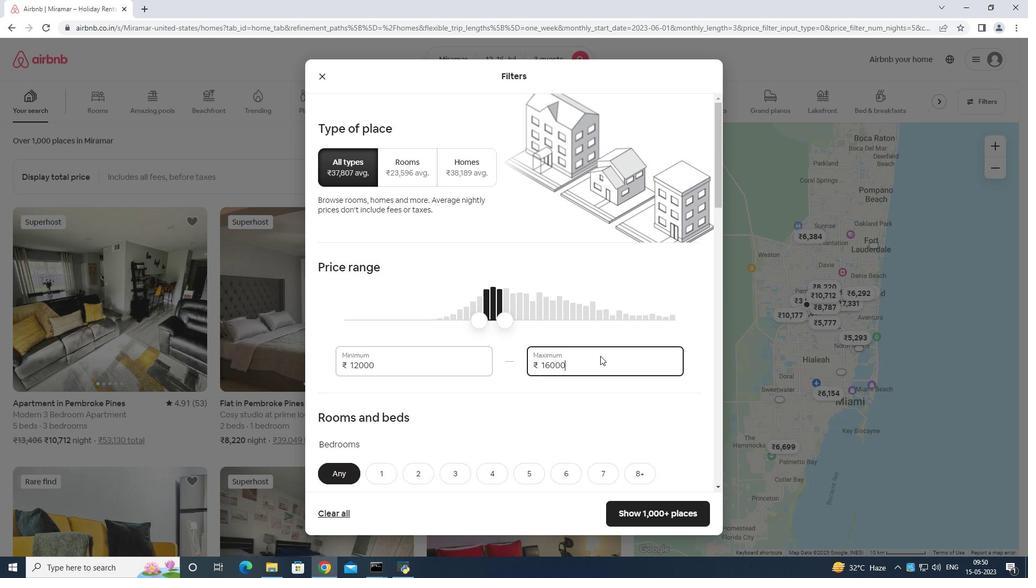 
Action: Mouse scrolled (601, 354) with delta (0, 0)
Screenshot: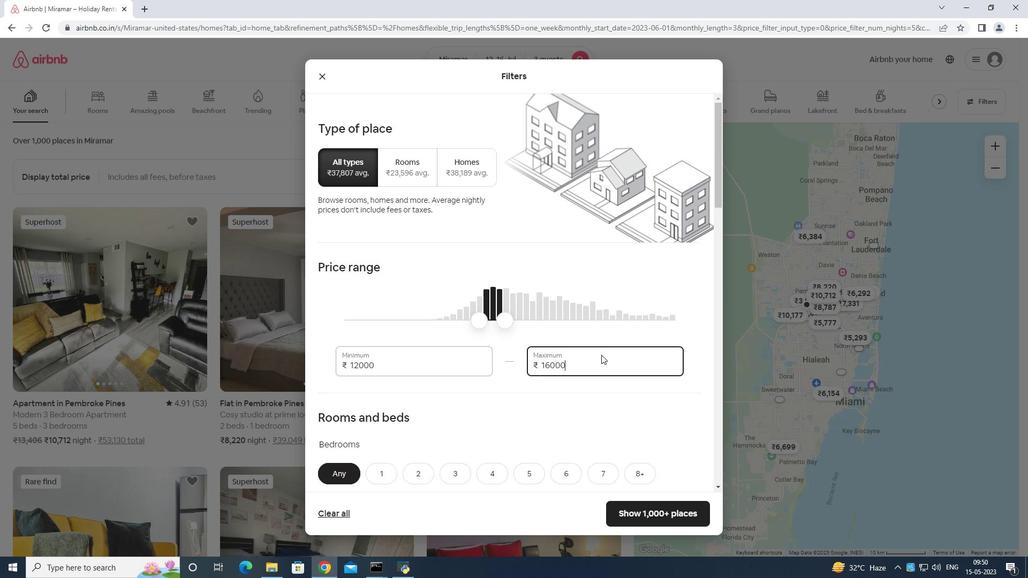 
Action: Mouse scrolled (601, 354) with delta (0, 0)
Screenshot: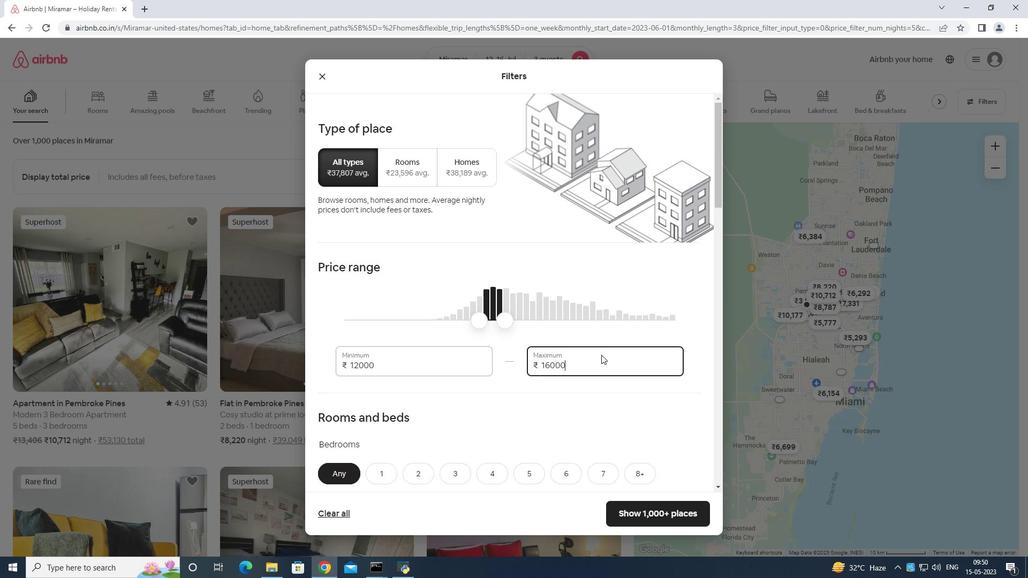 
Action: Mouse scrolled (601, 354) with delta (0, 0)
Screenshot: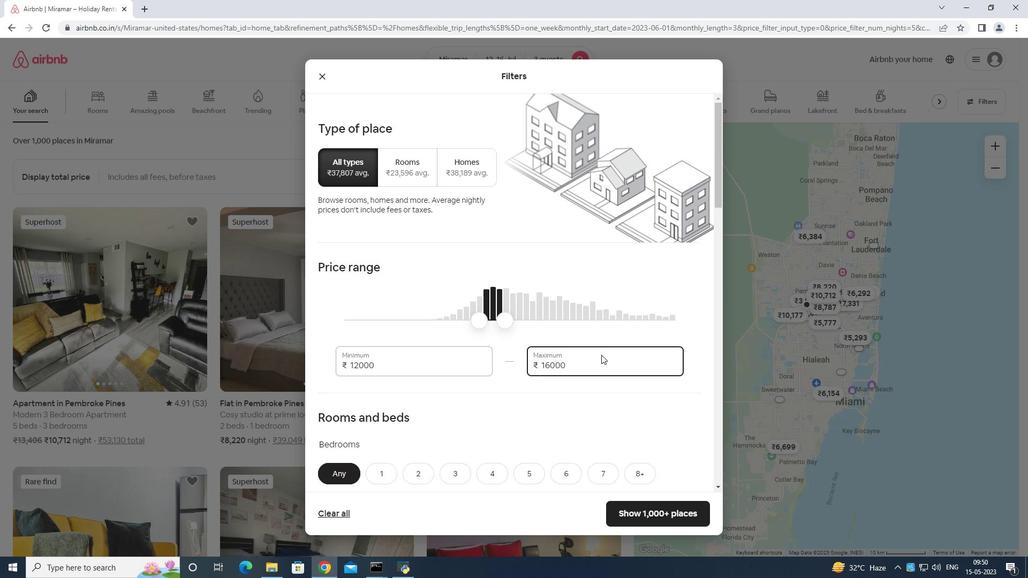 
Action: Mouse scrolled (601, 354) with delta (0, 0)
Screenshot: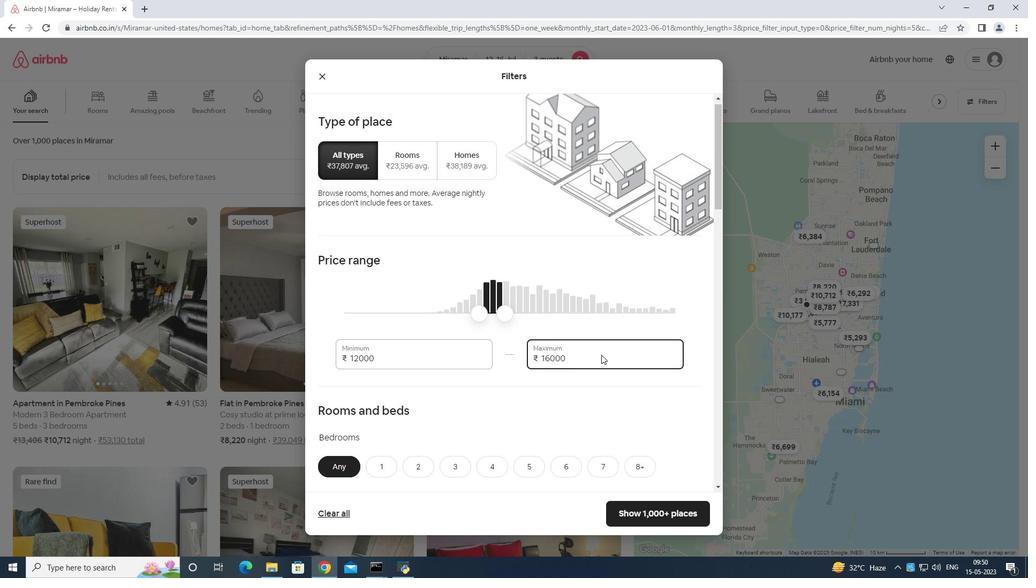
Action: Mouse moved to (420, 262)
Screenshot: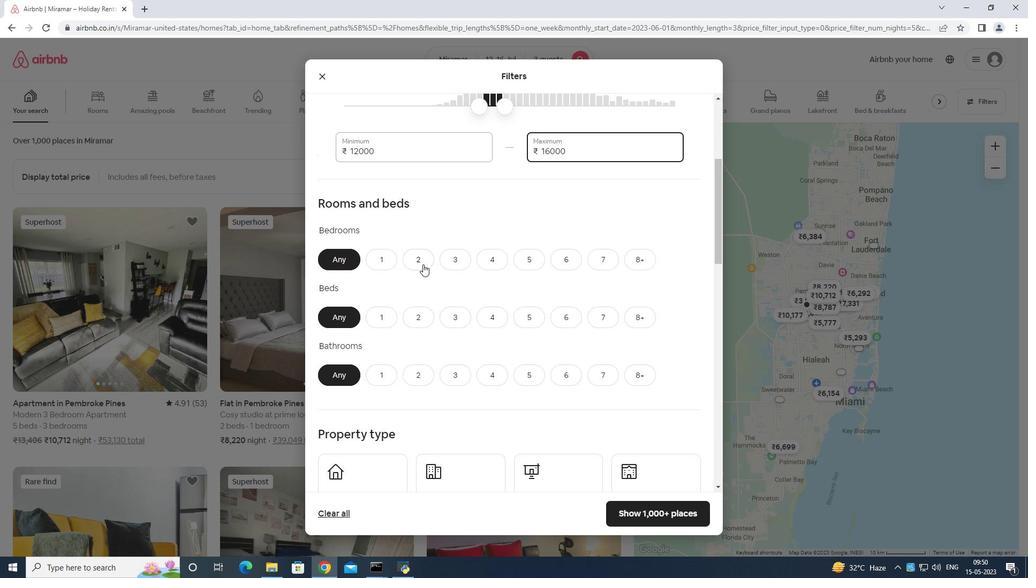 
Action: Mouse pressed left at (420, 262)
Screenshot: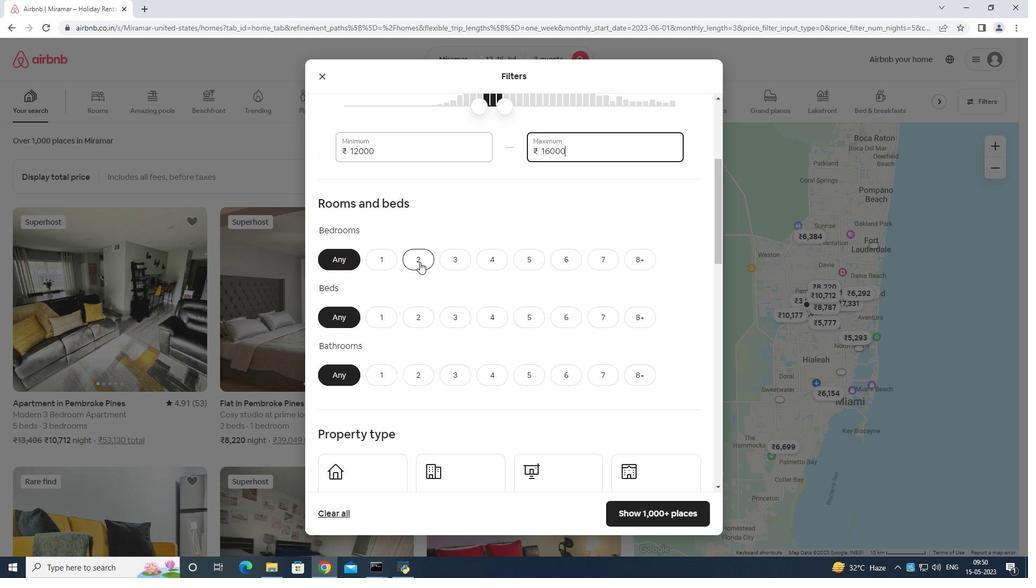 
Action: Mouse moved to (461, 316)
Screenshot: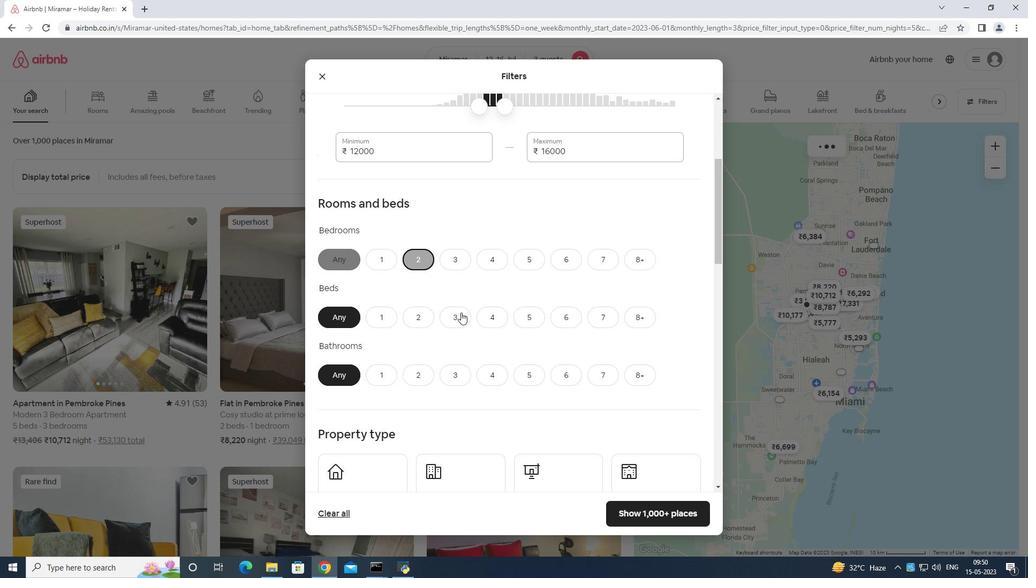 
Action: Mouse pressed left at (461, 316)
Screenshot: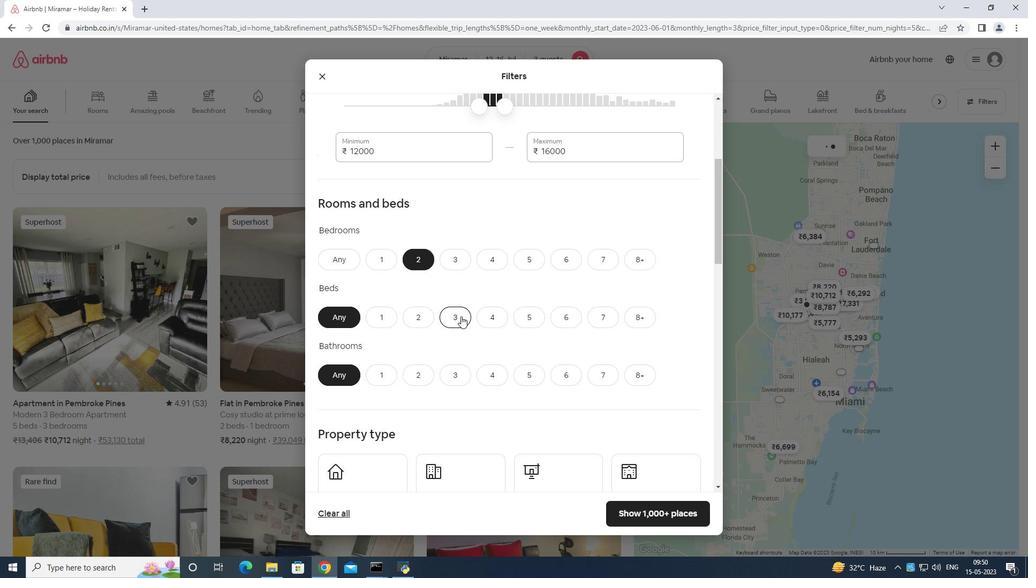 
Action: Mouse moved to (375, 374)
Screenshot: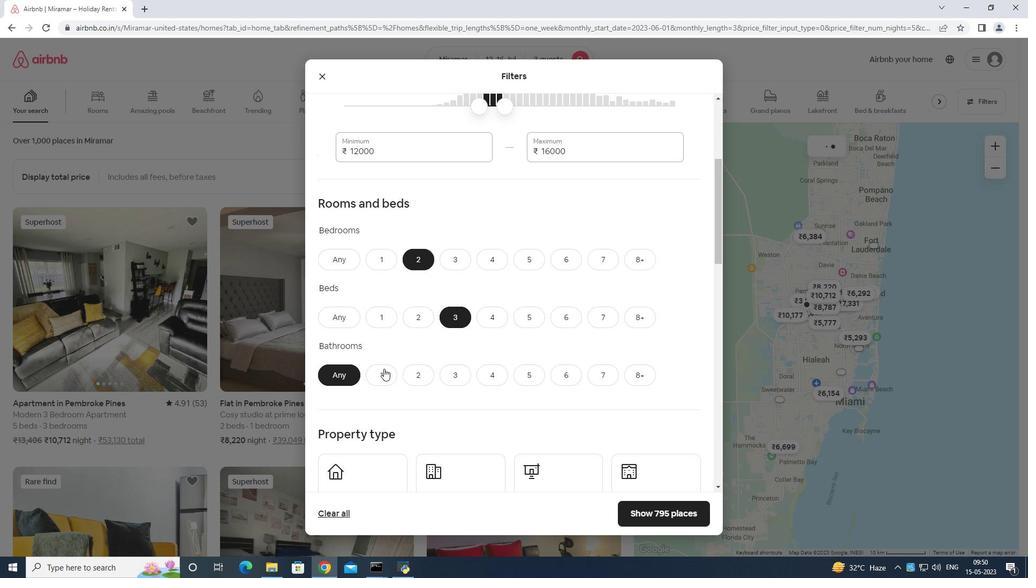 
Action: Mouse pressed left at (375, 374)
Screenshot: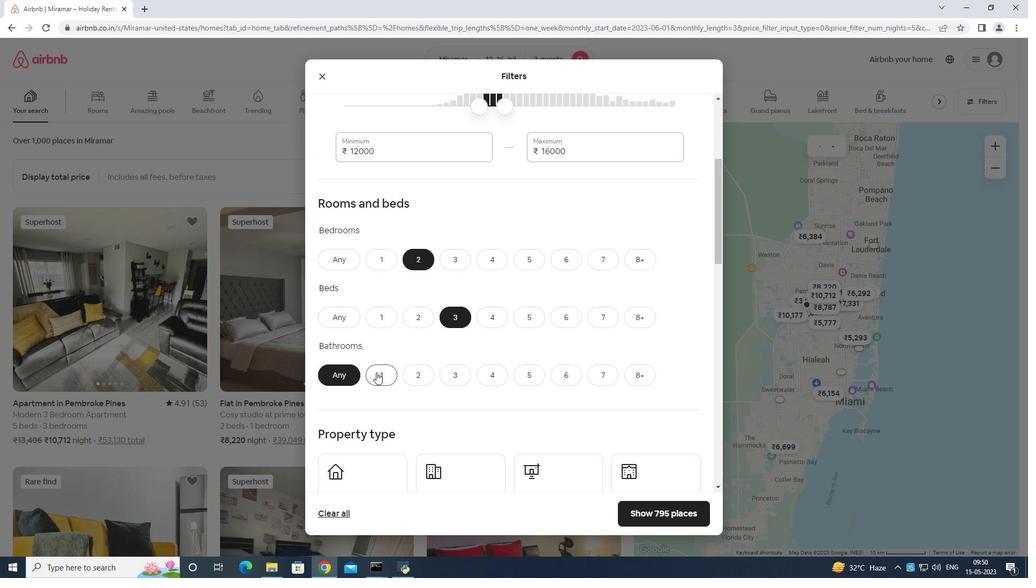 
Action: Mouse moved to (382, 356)
Screenshot: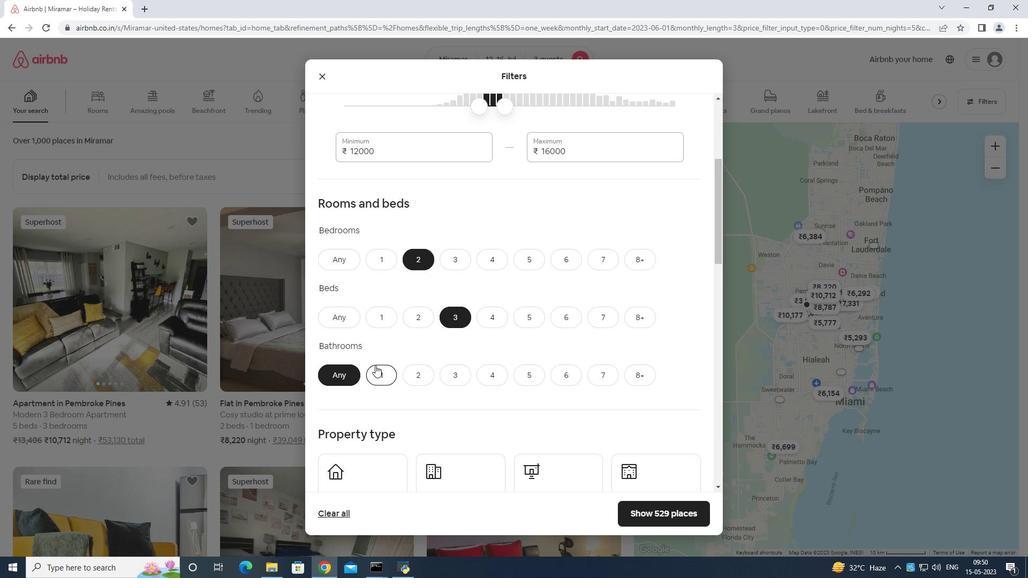 
Action: Mouse scrolled (382, 356) with delta (0, 0)
Screenshot: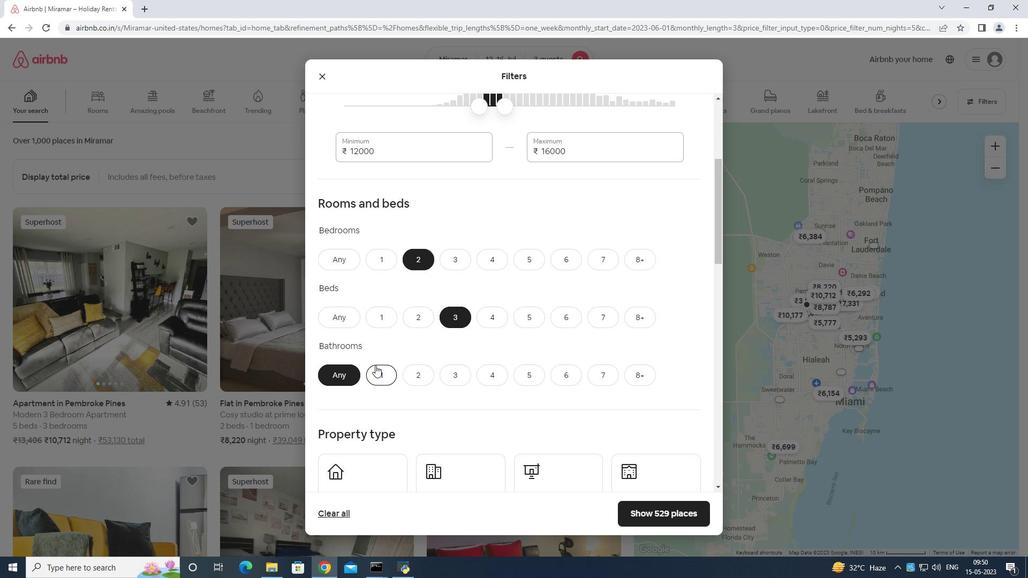 
Action: Mouse scrolled (382, 356) with delta (0, 0)
Screenshot: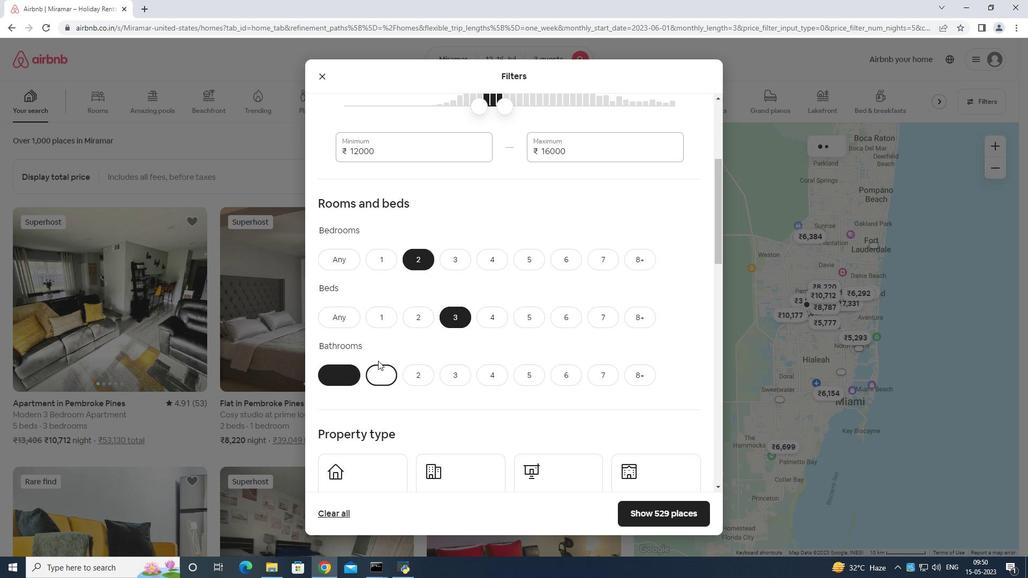 
Action: Mouse scrolled (382, 356) with delta (0, 0)
Screenshot: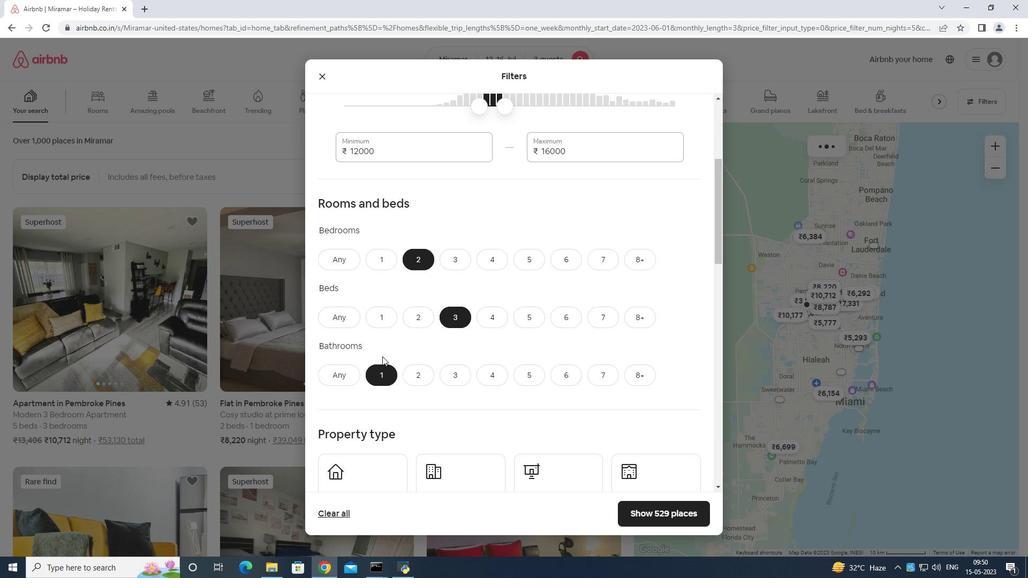 
Action: Mouse scrolled (382, 356) with delta (0, 0)
Screenshot: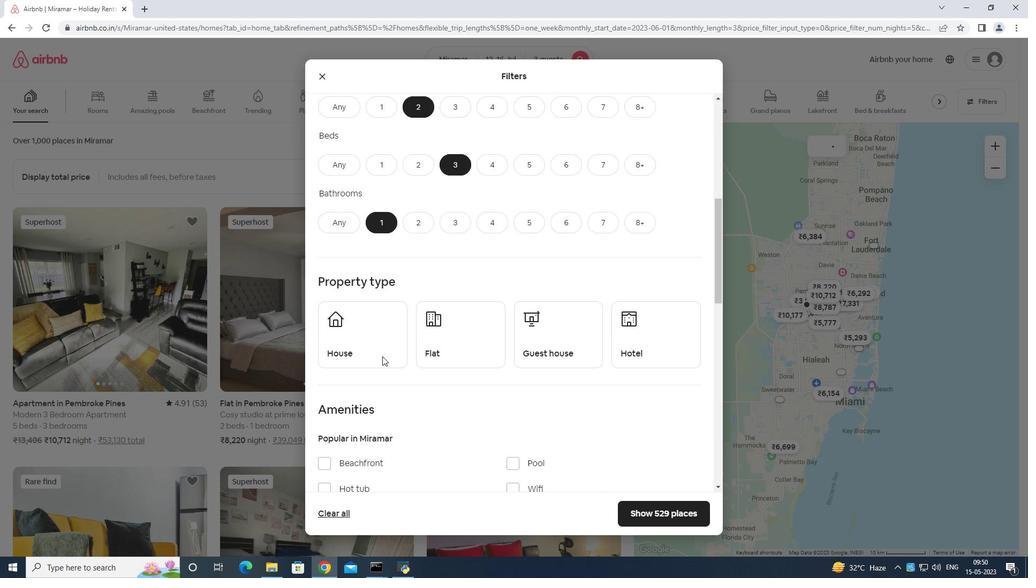 
Action: Mouse scrolled (382, 356) with delta (0, 0)
Screenshot: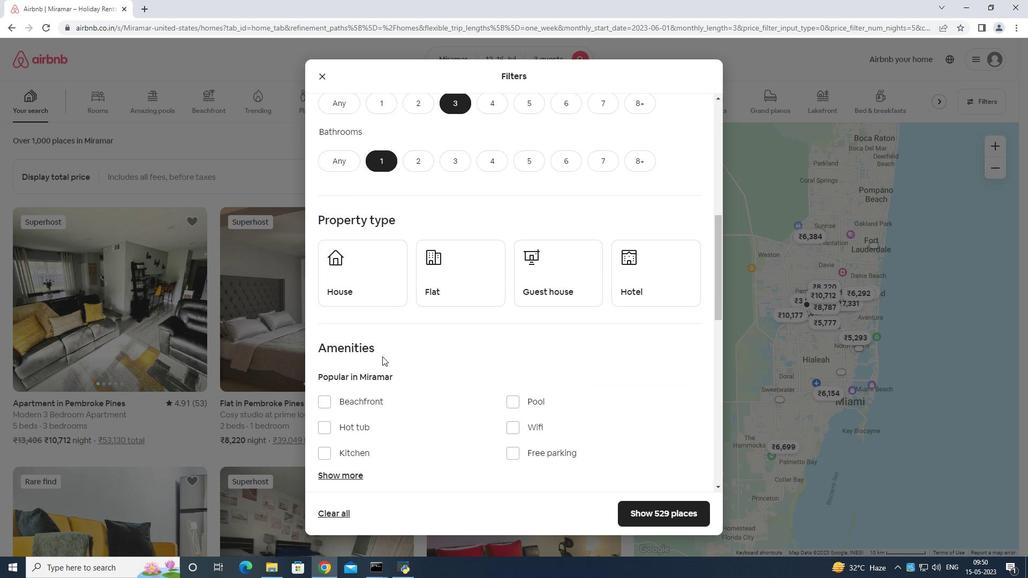 
Action: Mouse scrolled (382, 356) with delta (0, 0)
Screenshot: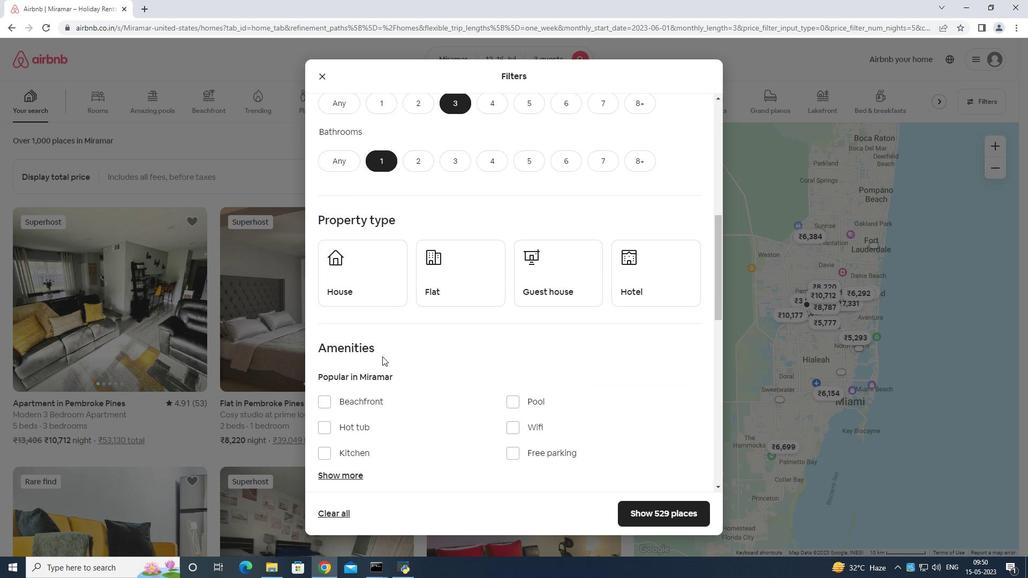 
Action: Mouse scrolled (382, 356) with delta (0, 0)
Screenshot: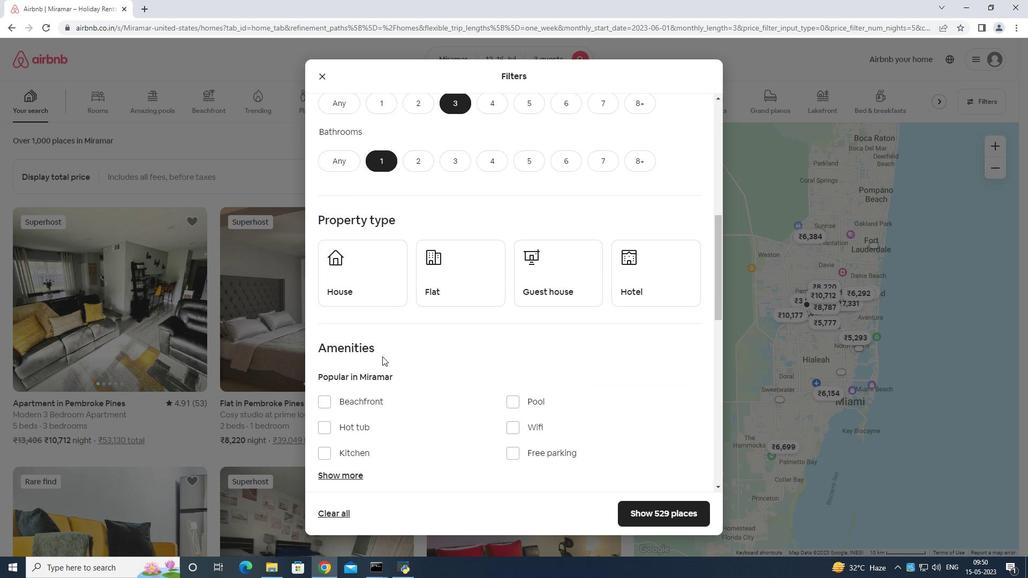 
Action: Mouse moved to (366, 112)
Screenshot: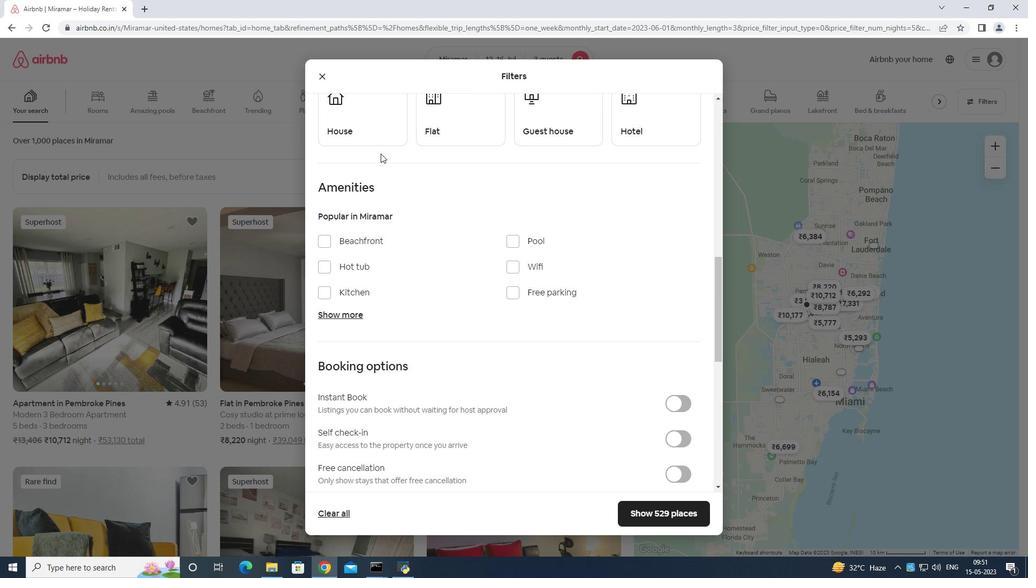 
Action: Mouse pressed left at (366, 112)
Screenshot: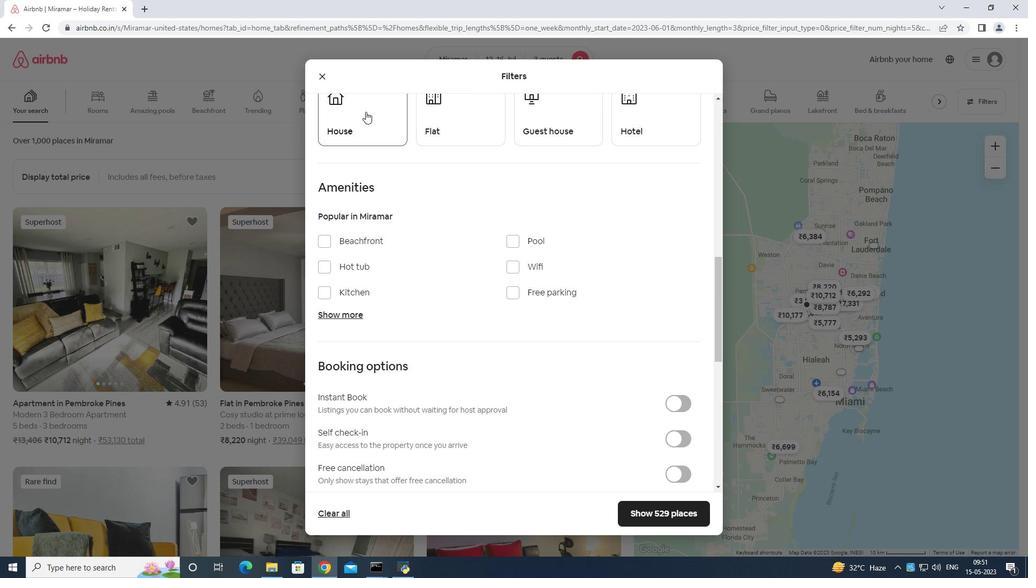 
Action: Mouse moved to (420, 114)
Screenshot: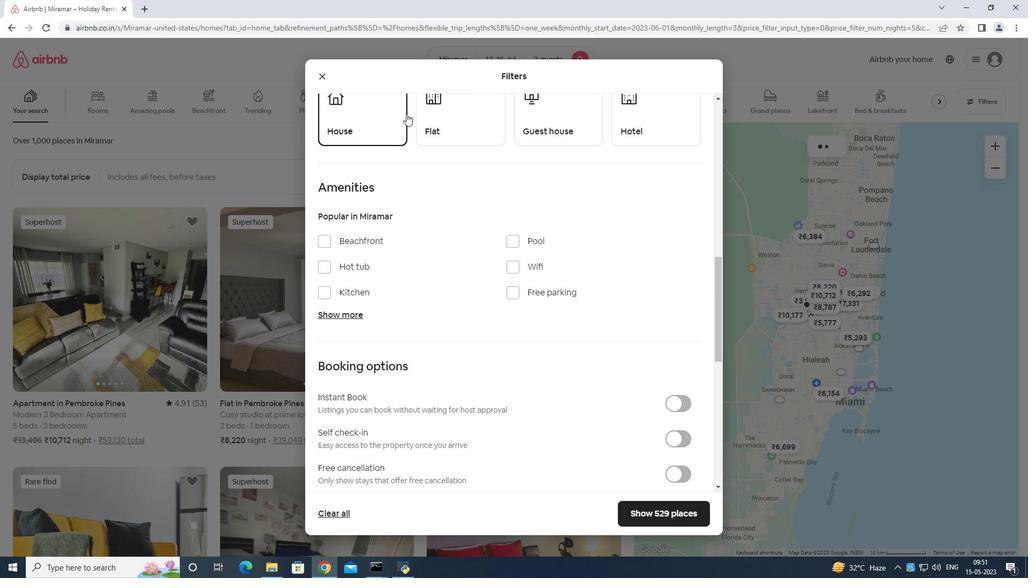 
Action: Mouse pressed left at (420, 114)
Screenshot: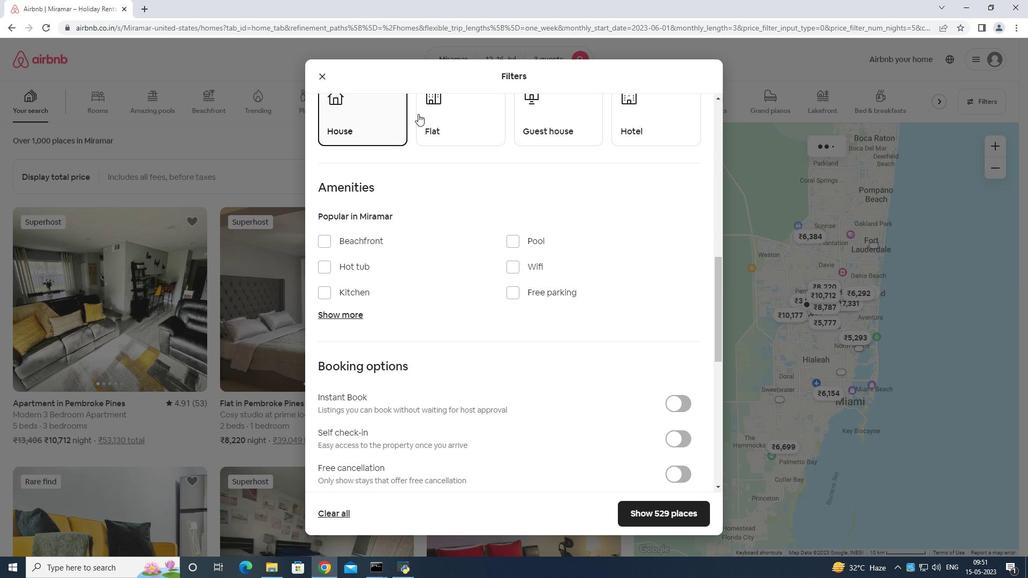 
Action: Mouse moved to (563, 123)
Screenshot: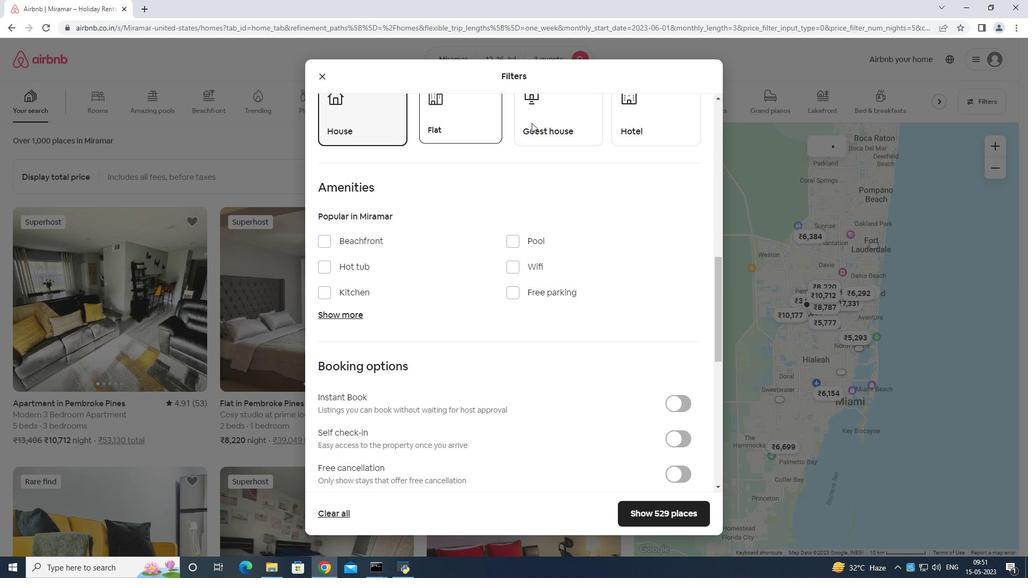 
Action: Mouse pressed left at (563, 123)
Screenshot: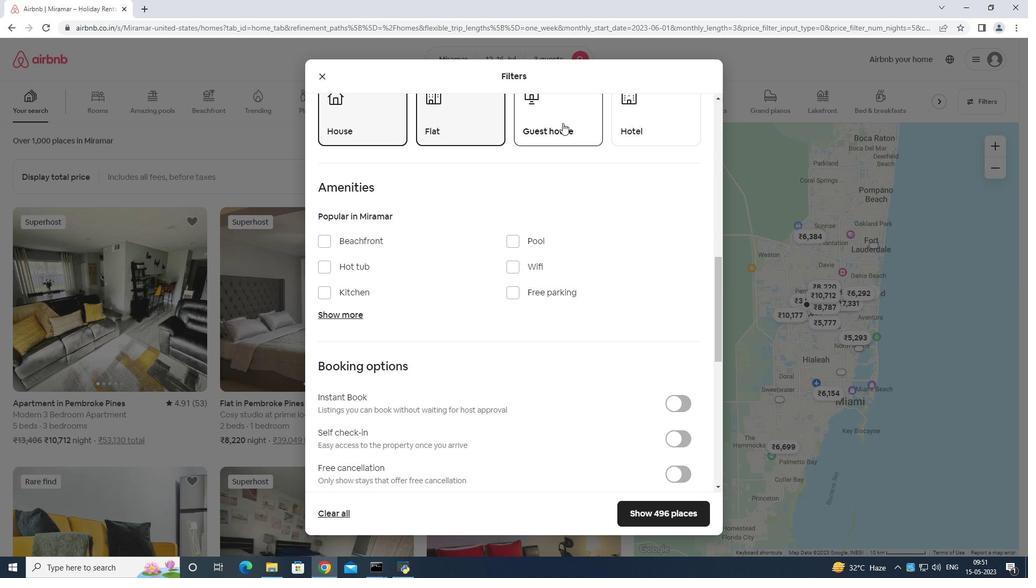
Action: Mouse scrolled (563, 122) with delta (0, 0)
Screenshot: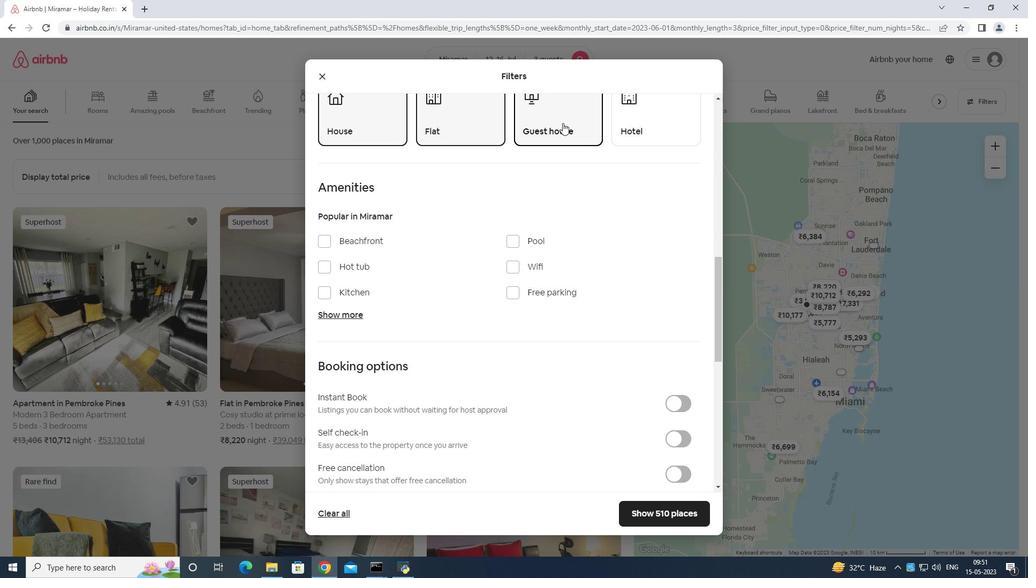 
Action: Mouse scrolled (563, 122) with delta (0, 0)
Screenshot: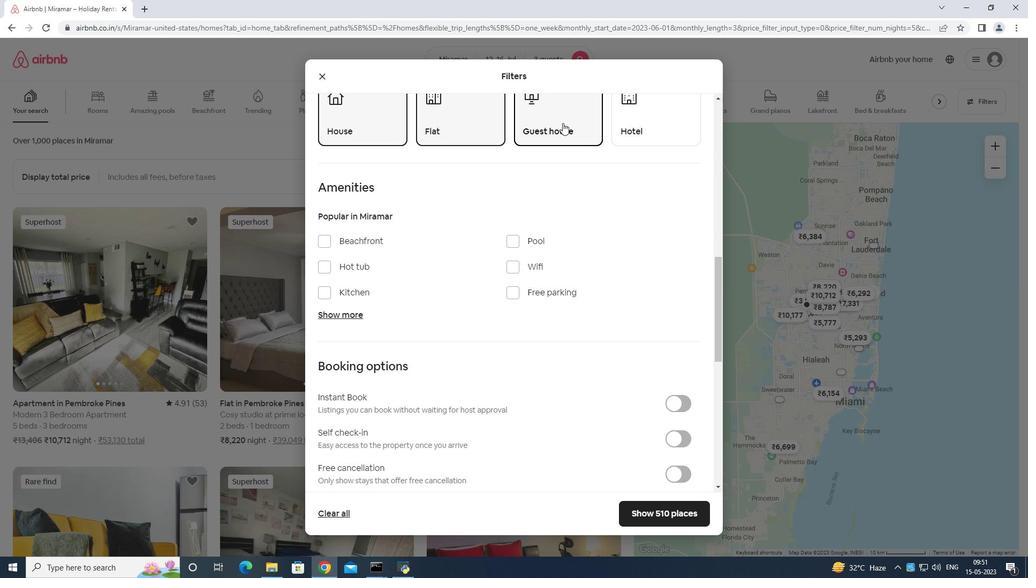 
Action: Mouse scrolled (563, 122) with delta (0, 0)
Screenshot: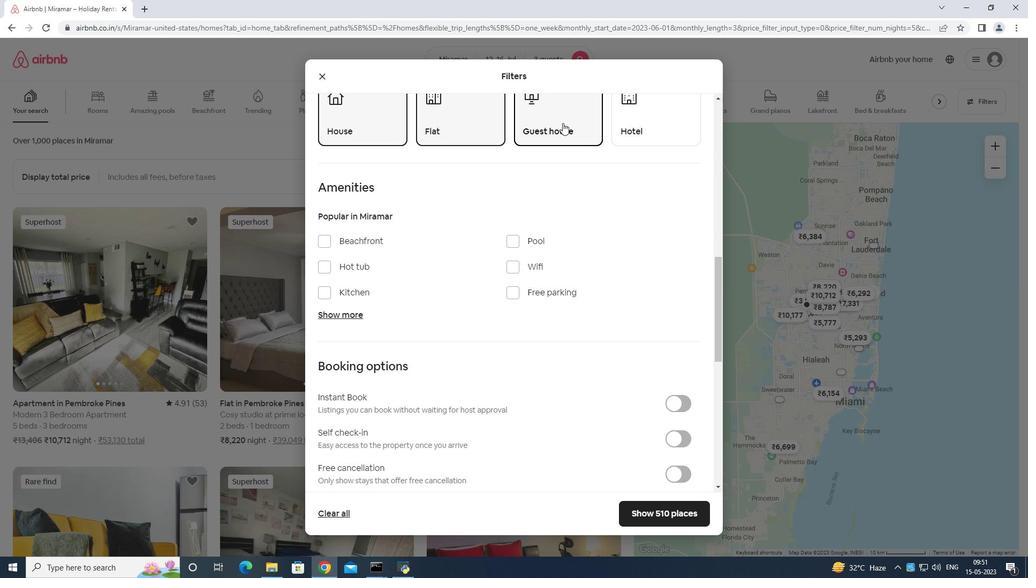 
Action: Mouse moved to (664, 273)
Screenshot: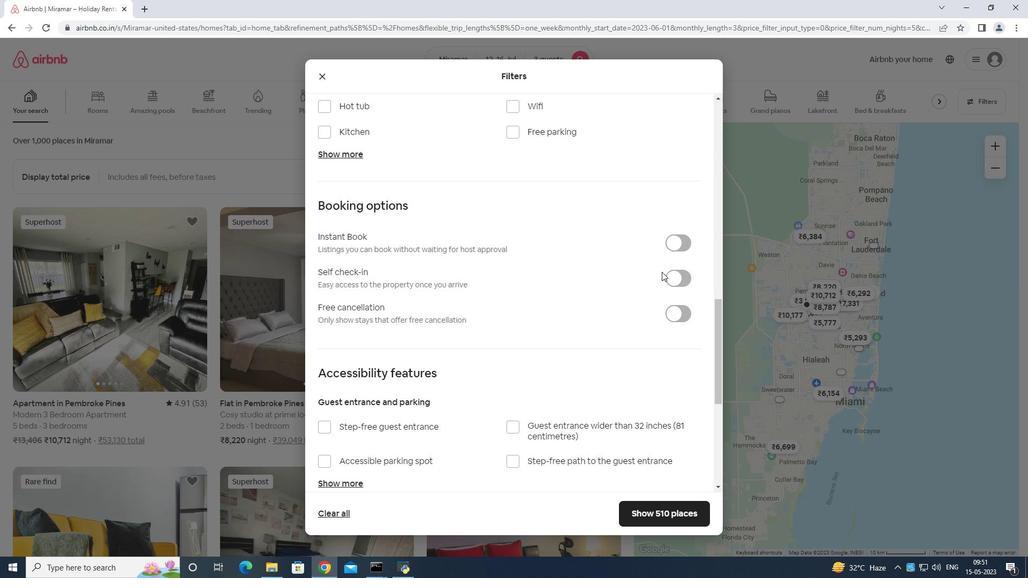 
Action: Mouse pressed left at (664, 273)
Screenshot: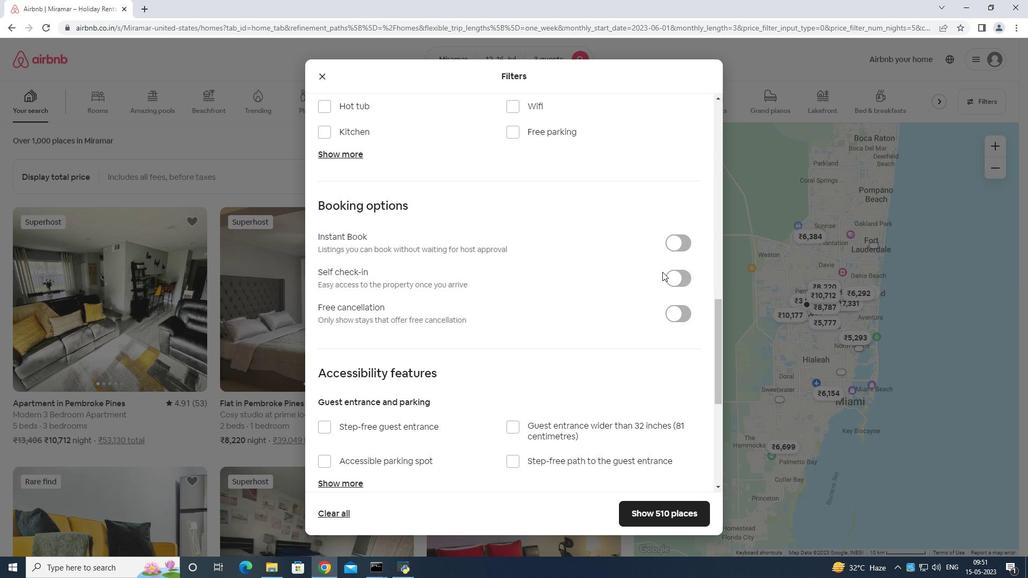 
Action: Mouse moved to (672, 277)
Screenshot: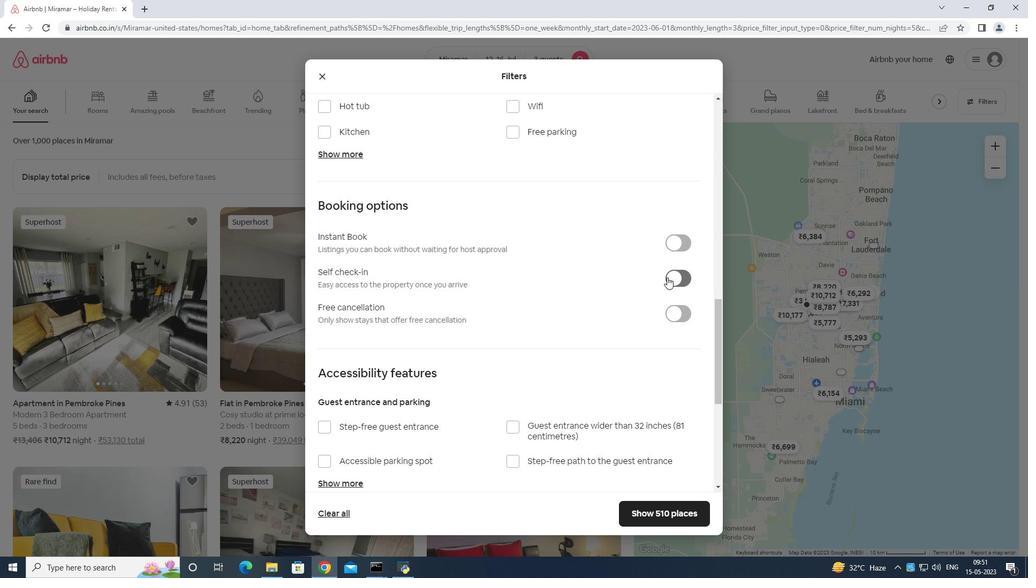 
Action: Mouse pressed left at (672, 277)
Screenshot: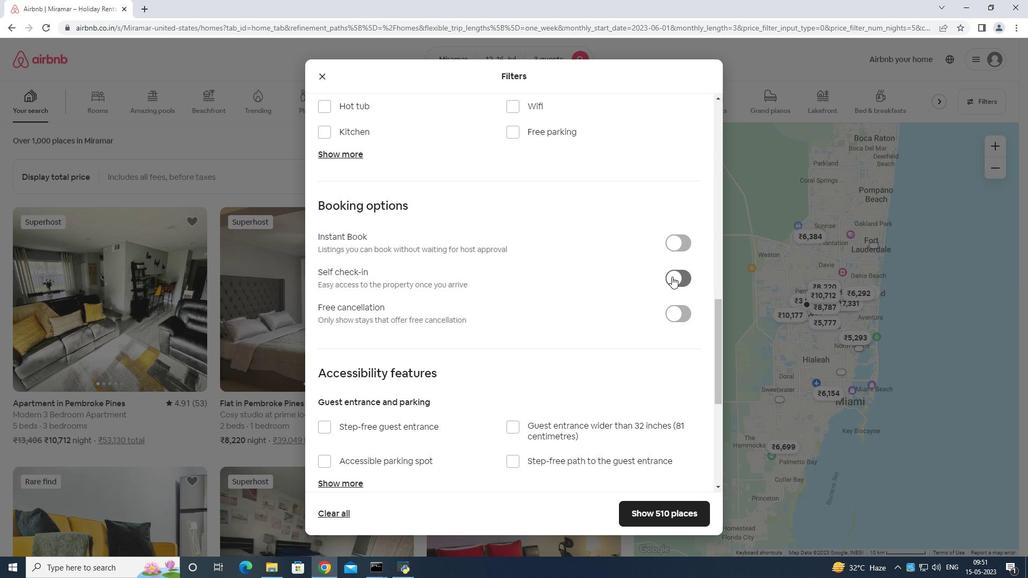 
Action: Mouse moved to (673, 276)
Screenshot: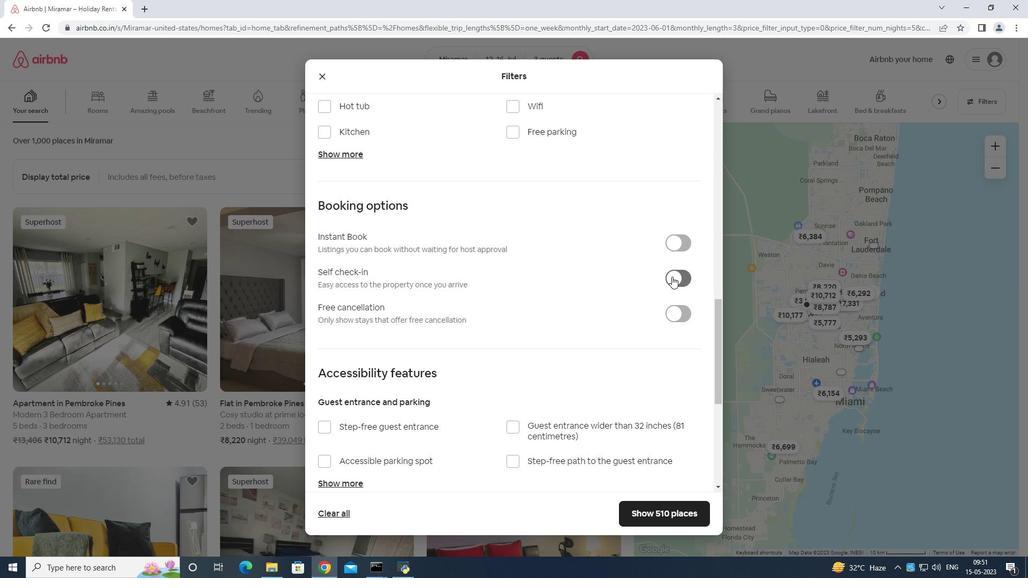 
Action: Mouse scrolled (673, 276) with delta (0, 0)
Screenshot: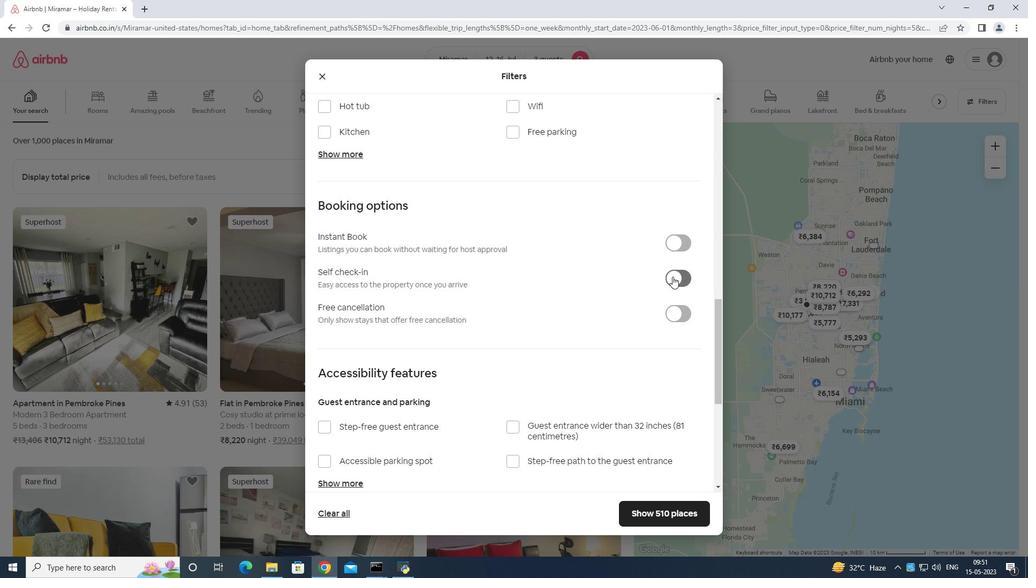 
Action: Mouse scrolled (673, 276) with delta (0, 0)
Screenshot: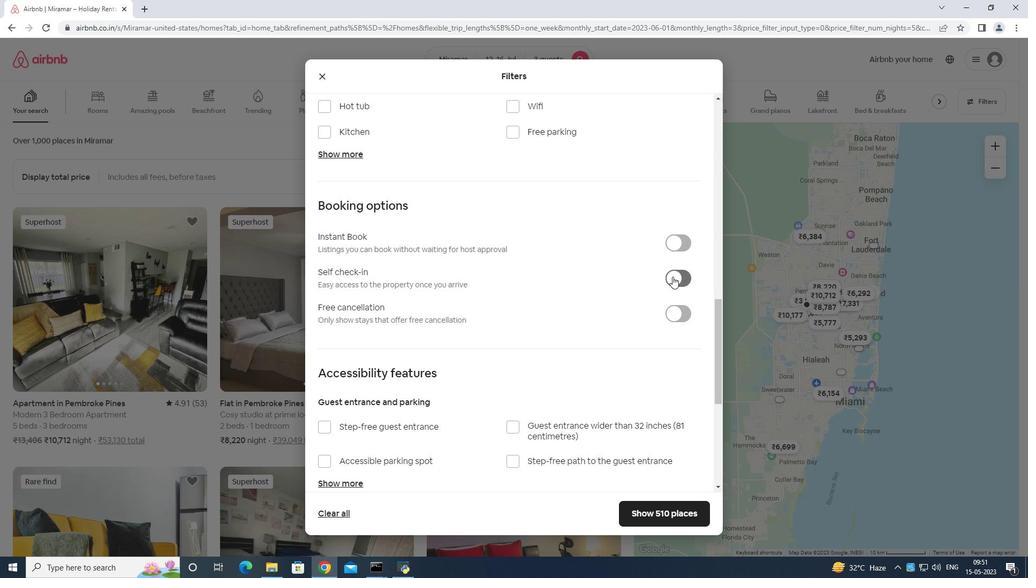 
Action: Mouse scrolled (673, 276) with delta (0, 0)
Screenshot: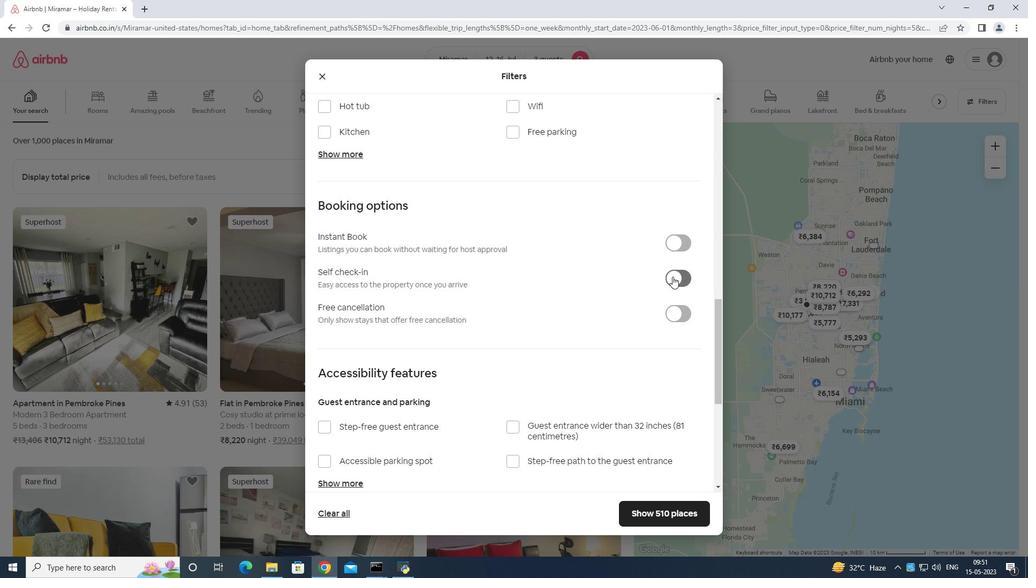 
Action: Mouse scrolled (673, 276) with delta (0, 0)
Screenshot: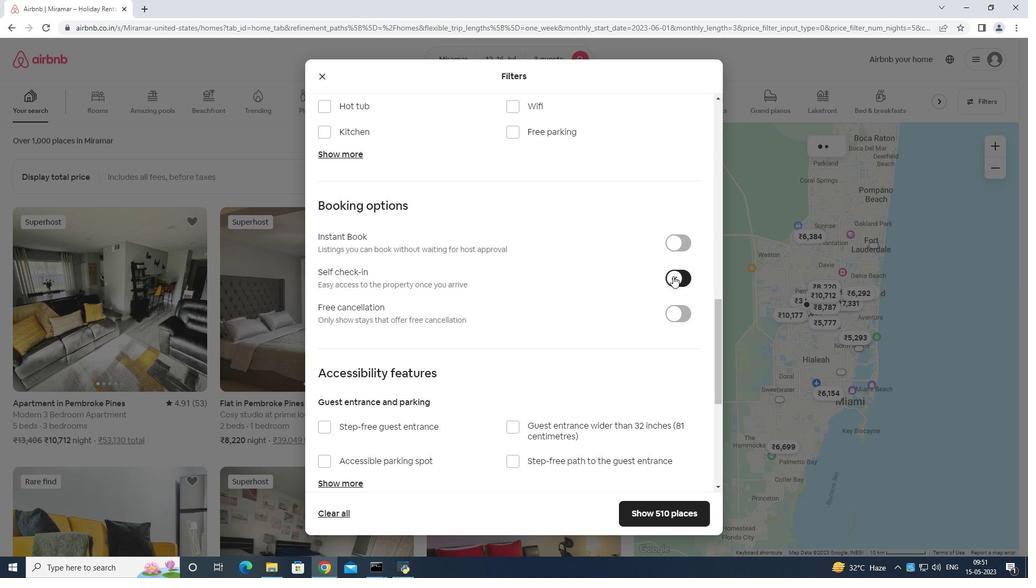 
Action: Mouse scrolled (673, 276) with delta (0, 0)
Screenshot: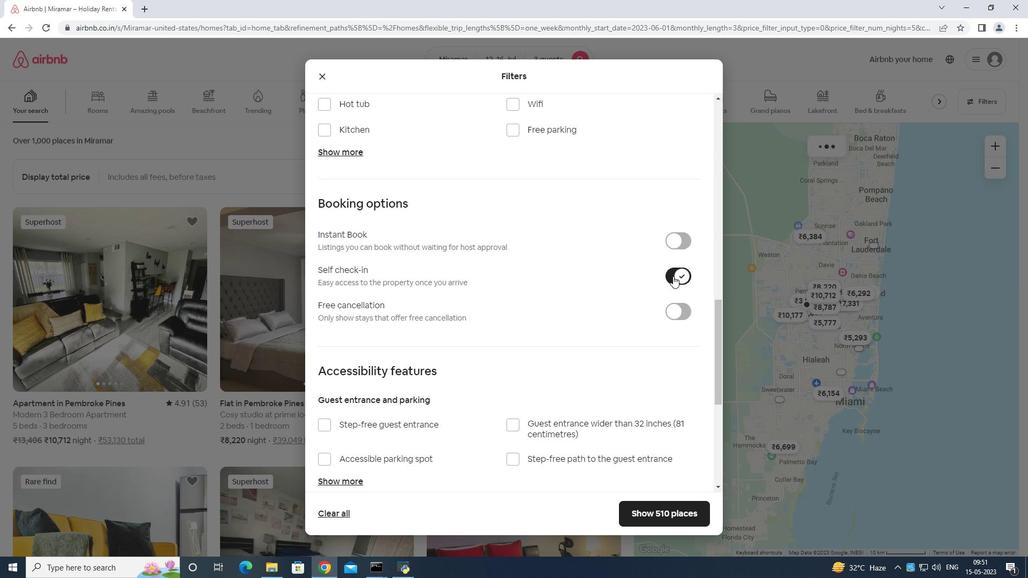 
Action: Mouse scrolled (673, 276) with delta (0, 0)
Screenshot: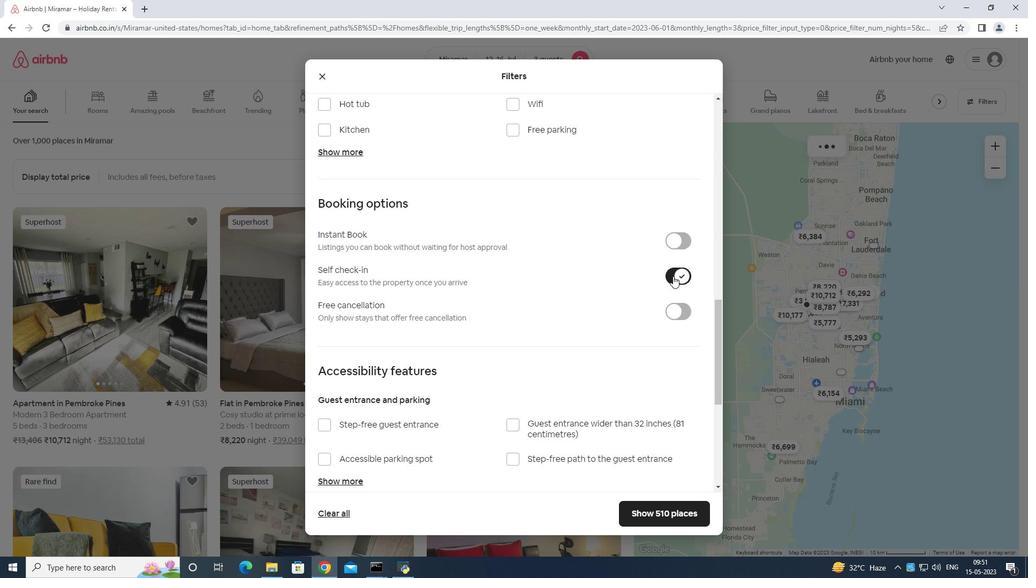 
Action: Mouse scrolled (673, 276) with delta (0, 0)
Screenshot: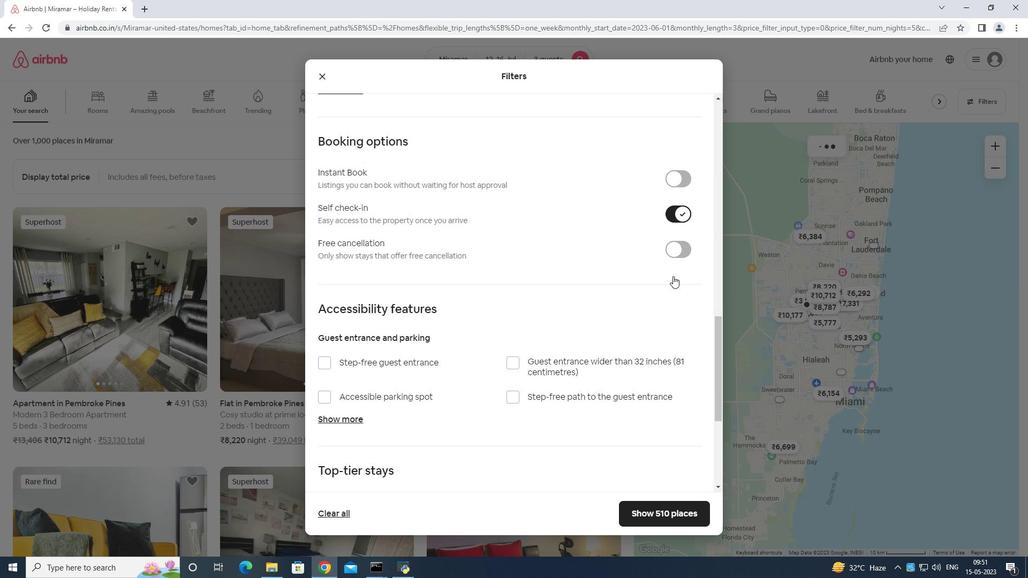 
Action: Mouse moved to (631, 317)
Screenshot: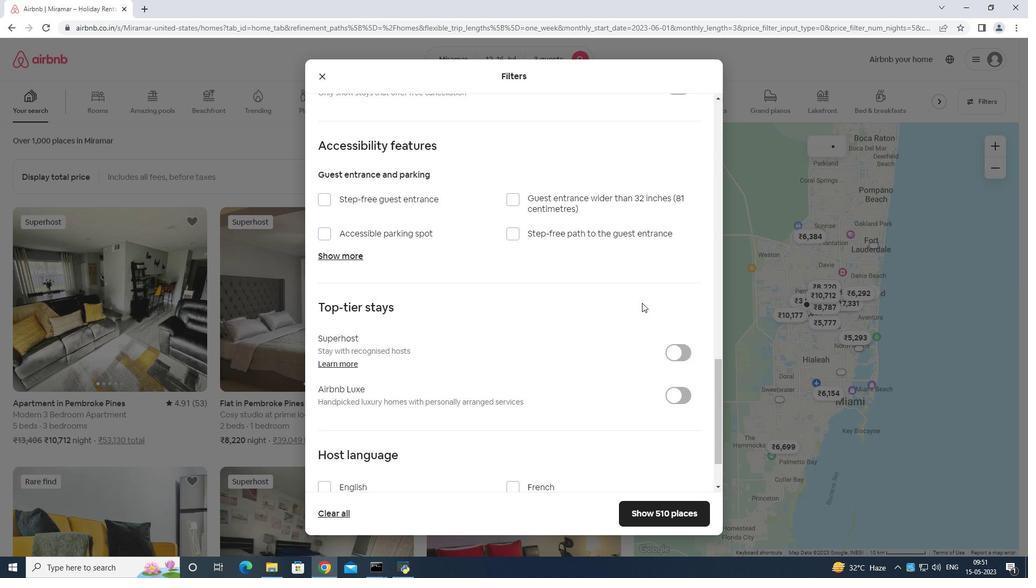 
Action: Mouse scrolled (631, 316) with delta (0, 0)
Screenshot: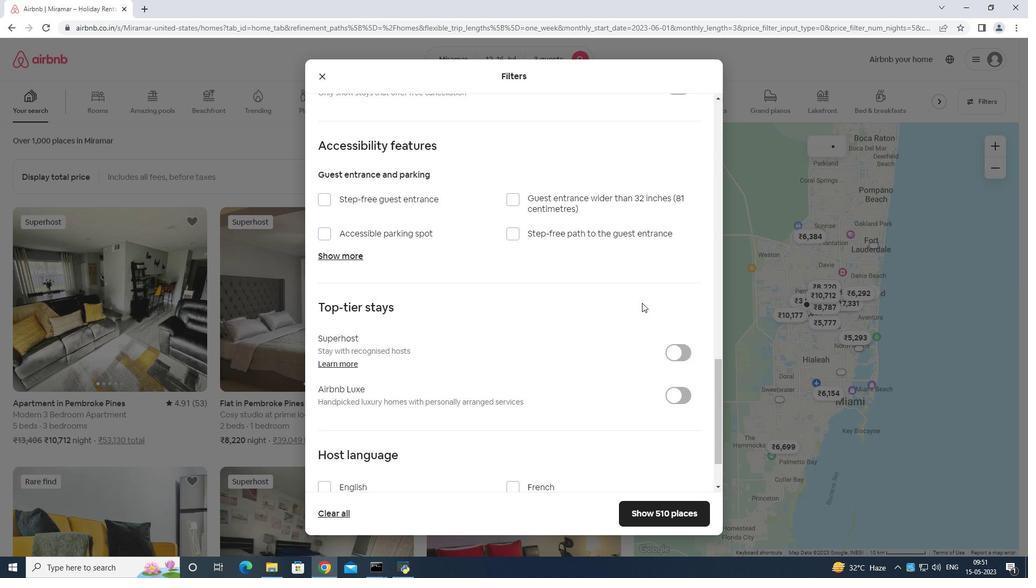 
Action: Mouse moved to (623, 334)
Screenshot: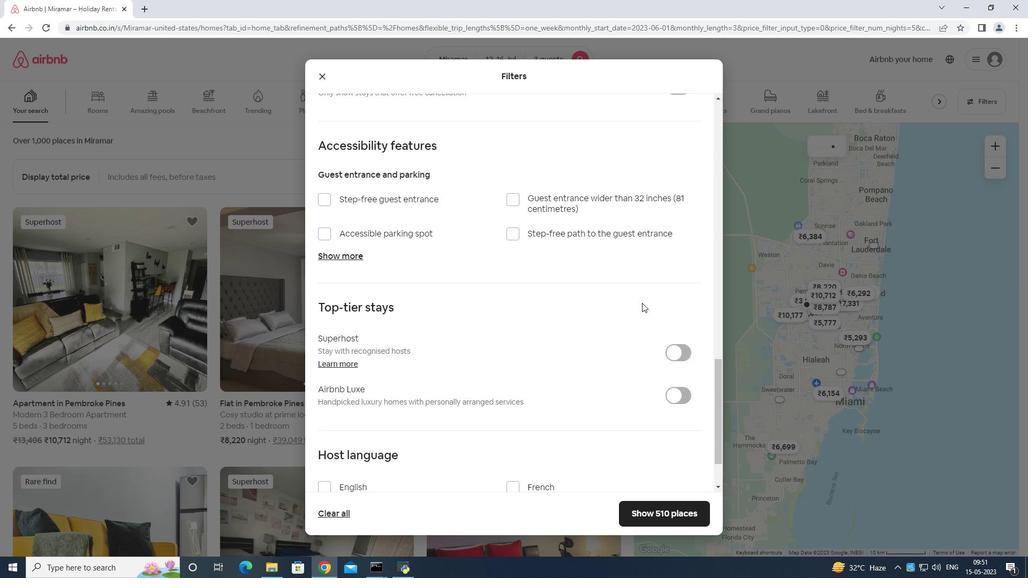 
Action: Mouse scrolled (623, 333) with delta (0, 0)
Screenshot: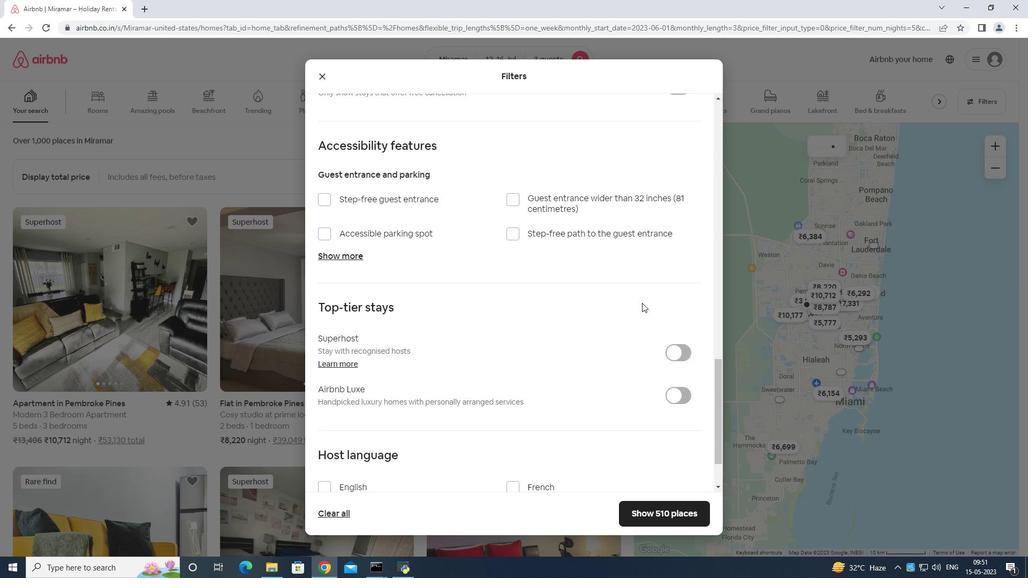 
Action: Mouse moved to (620, 341)
Screenshot: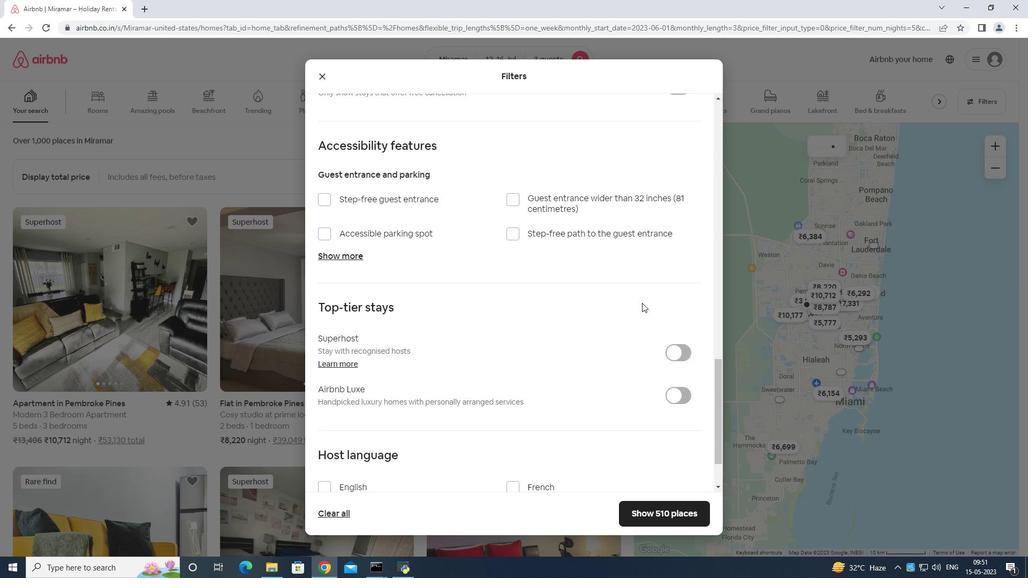 
Action: Mouse scrolled (620, 340) with delta (0, 0)
Screenshot: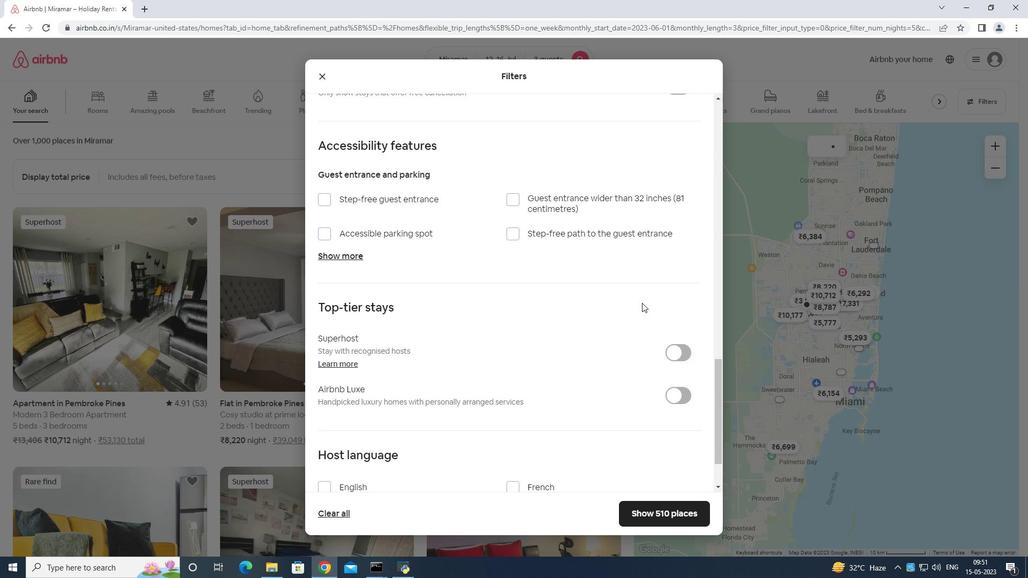 
Action: Mouse scrolled (620, 340) with delta (0, 0)
Screenshot: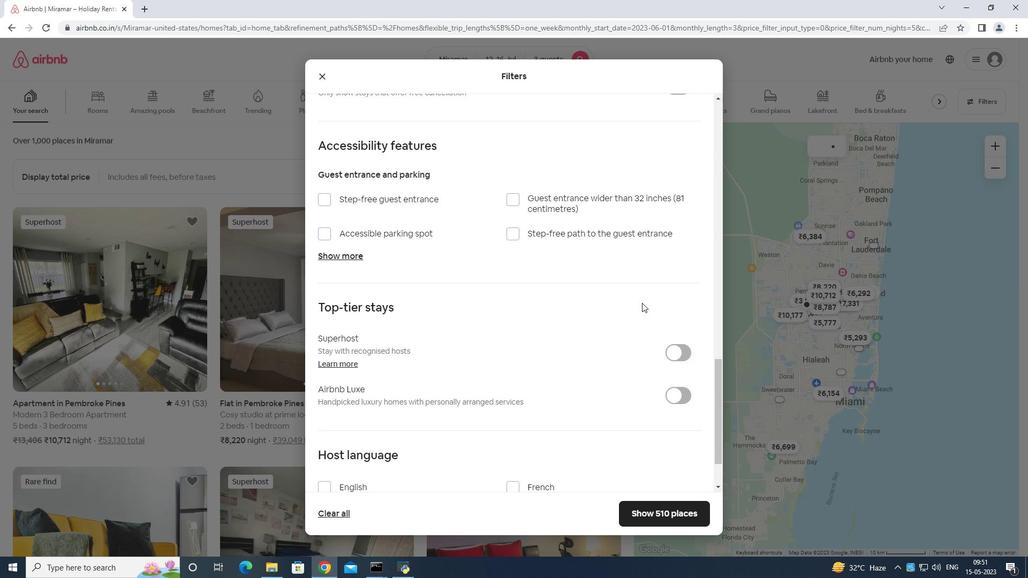
Action: Mouse moved to (608, 351)
Screenshot: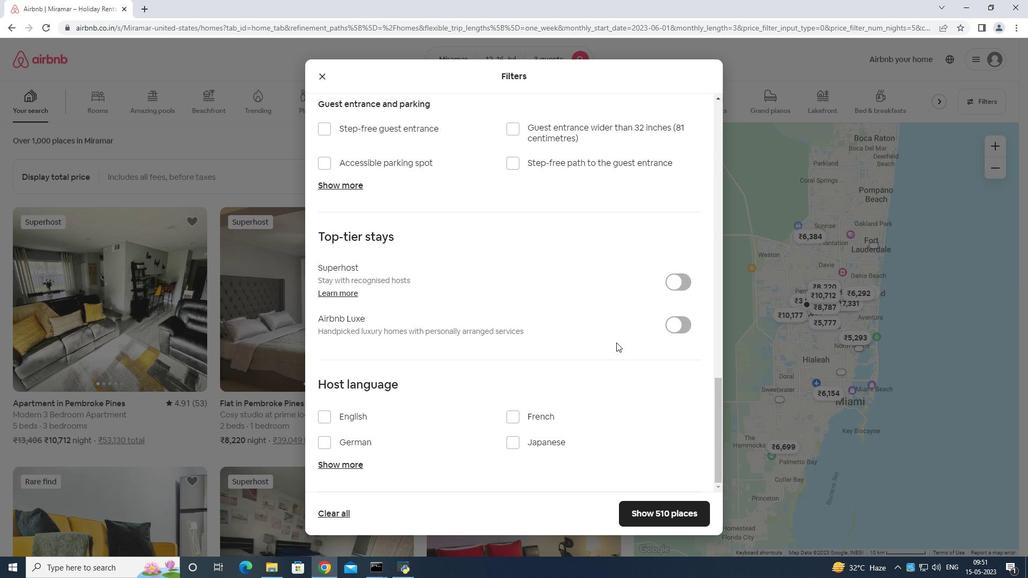 
Action: Mouse scrolled (608, 351) with delta (0, 0)
Screenshot: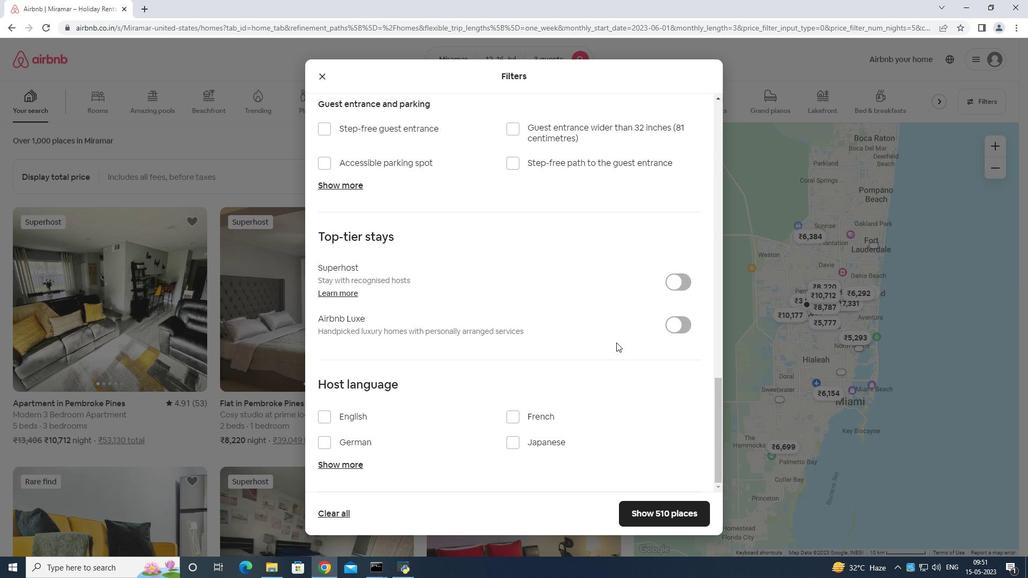 
Action: Mouse moved to (601, 364)
Screenshot: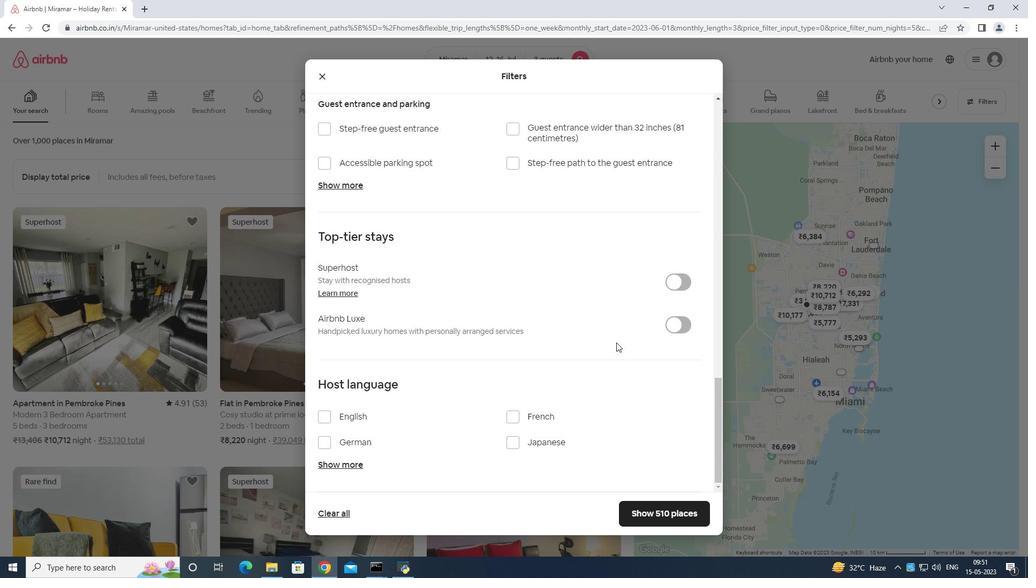 
Action: Mouse scrolled (601, 363) with delta (0, 0)
Screenshot: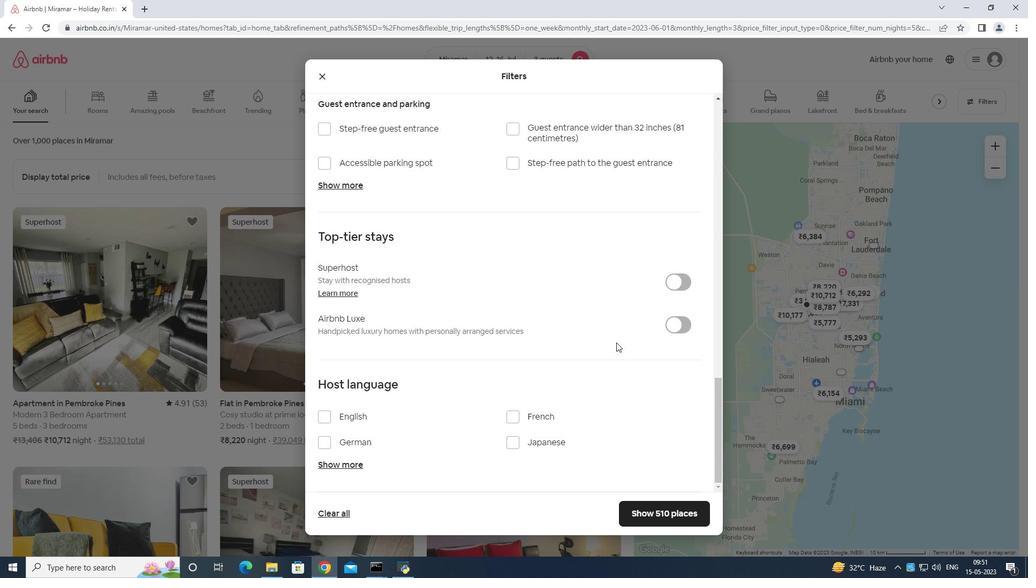 
Action: Mouse moved to (601, 364)
Screenshot: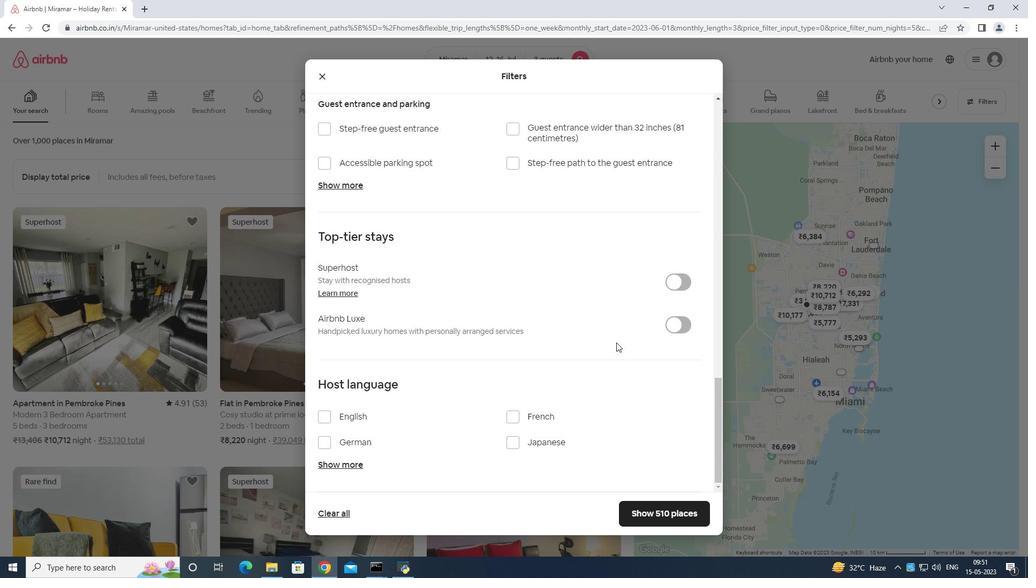 
Action: Mouse scrolled (601, 364) with delta (0, 0)
Screenshot: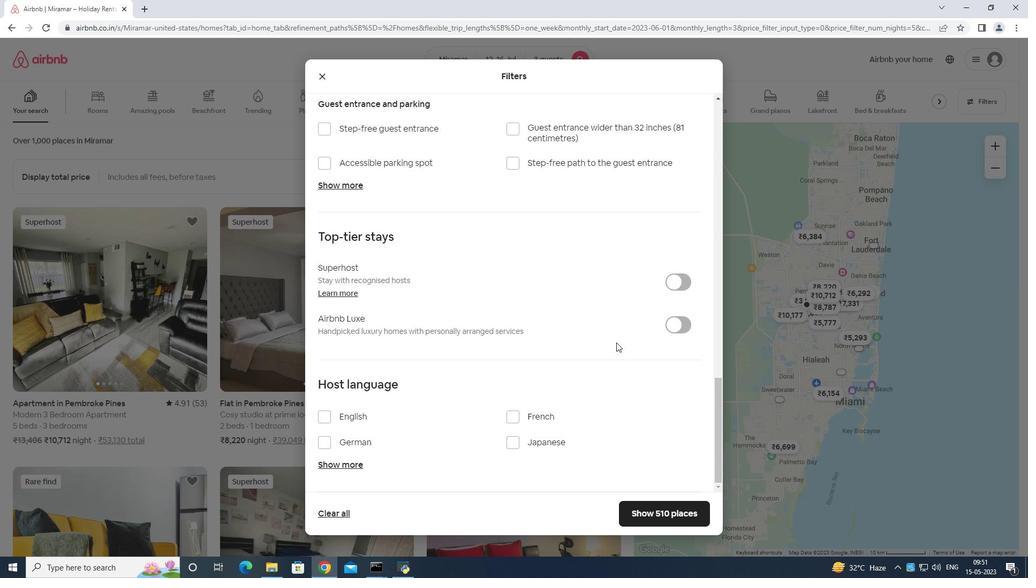 
Action: Mouse scrolled (601, 364) with delta (0, 0)
Screenshot: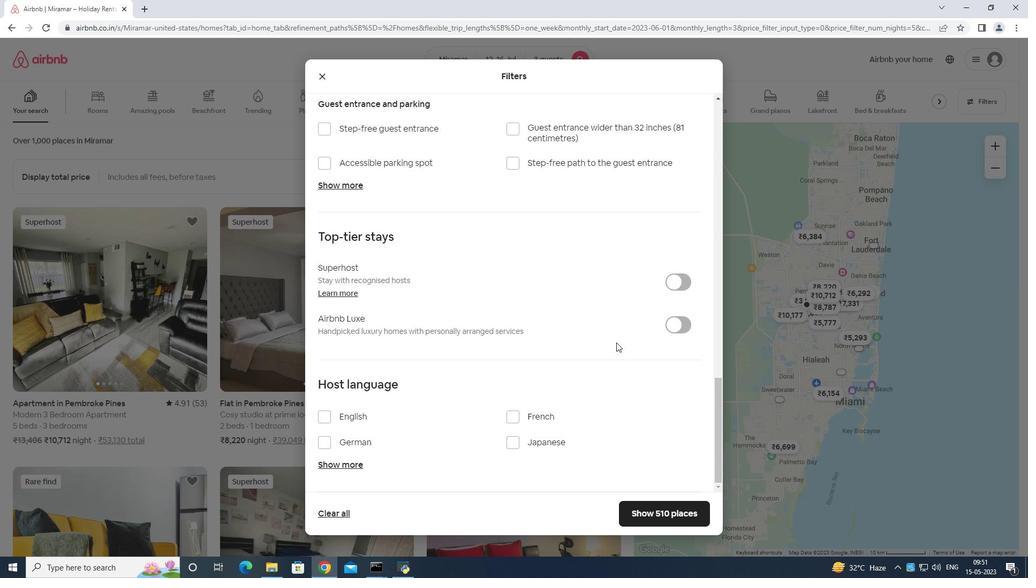 
Action: Mouse moved to (322, 414)
Screenshot: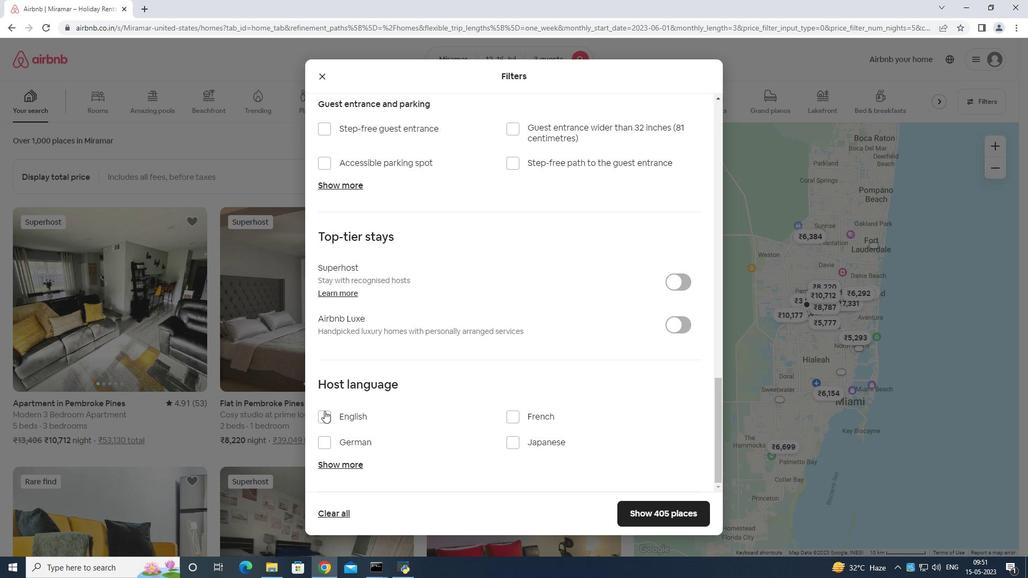 
Action: Mouse pressed left at (322, 414)
Screenshot: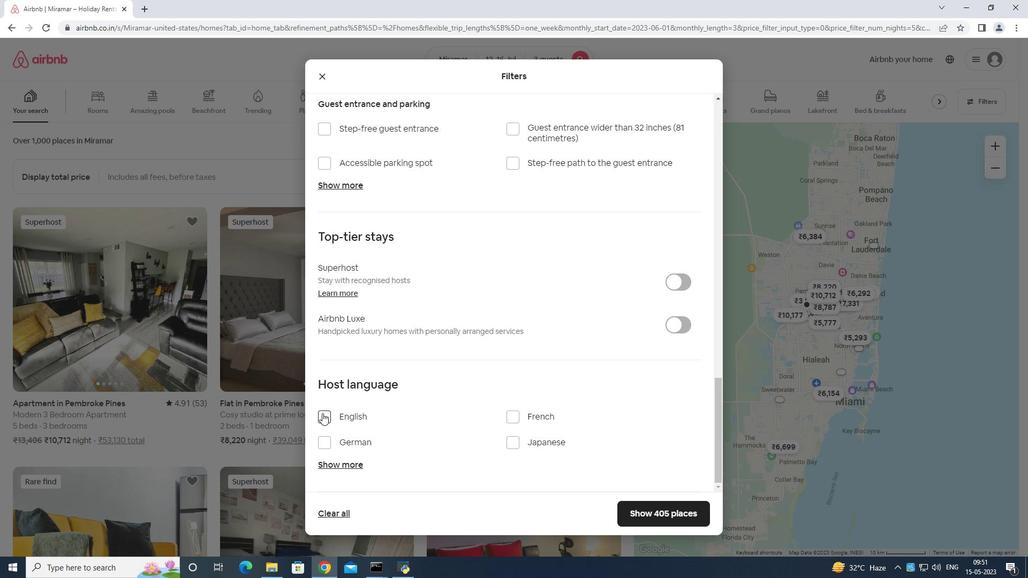 
Action: Mouse moved to (663, 511)
Screenshot: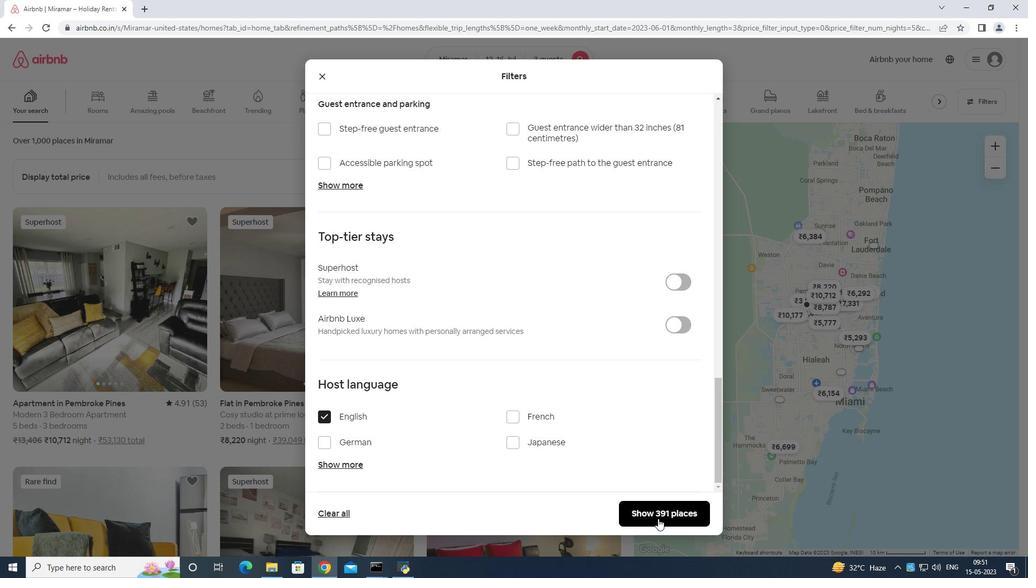 
Action: Mouse pressed left at (663, 511)
Screenshot: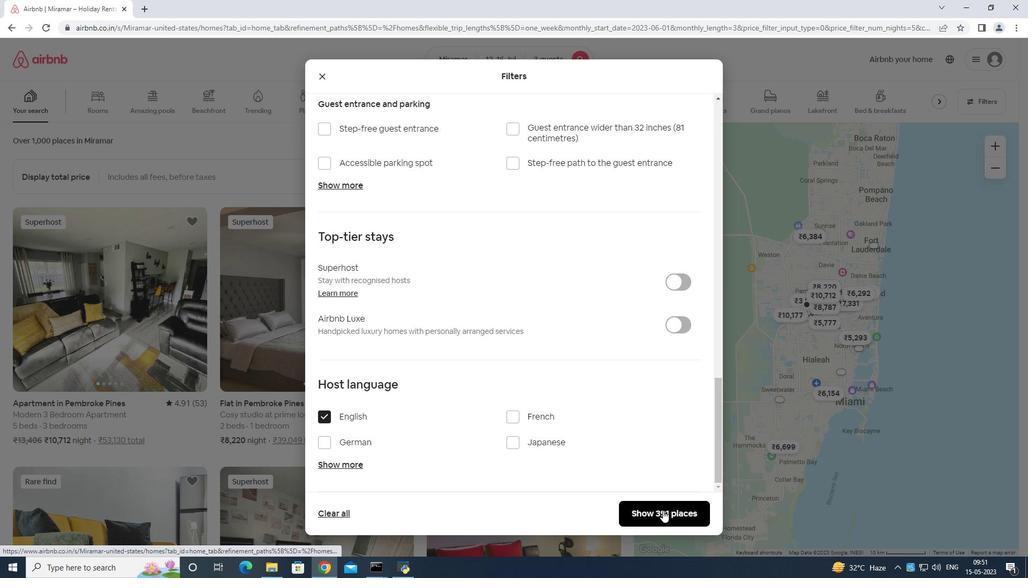 
